 Task: Search one way flight ticket for 5 adults, 2 children, 1 infant in seat and 1 infant on lap in economy from Block Island: Block Island State Airport to New Bern: Coastal Carolina Regional Airport (was Craven County Regional) on 8-4-2023. Choice of flights is Delta. Number of bags: 1 carry on bag. Price is upto 78000. Outbound departure time preference is 23:15.
Action: Mouse moved to (304, 253)
Screenshot: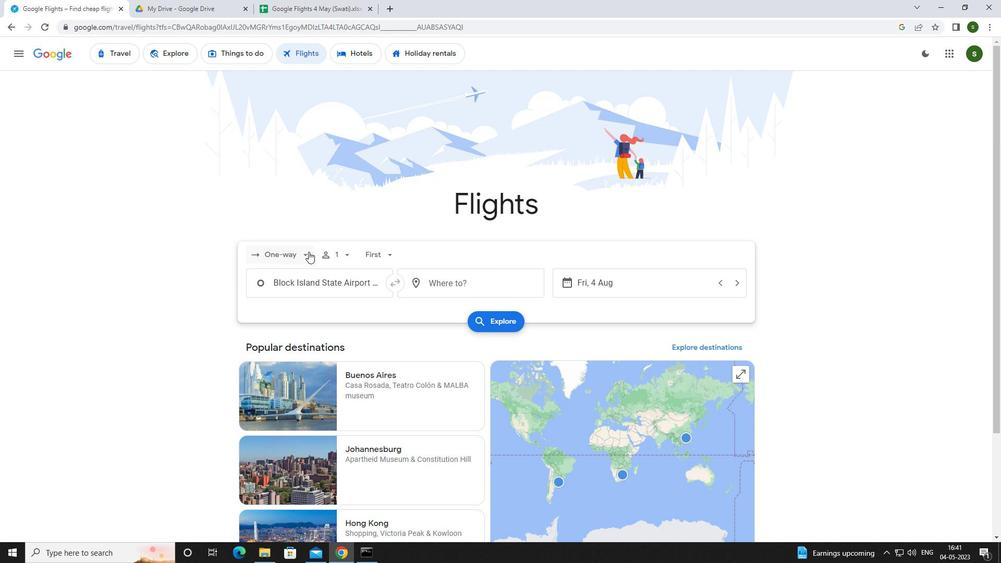 
Action: Mouse pressed left at (304, 253)
Screenshot: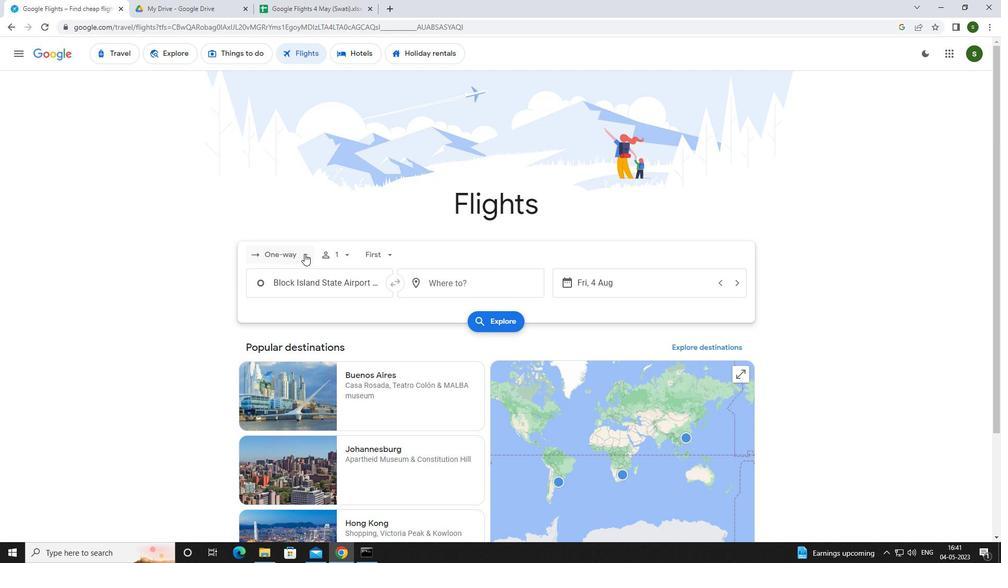 
Action: Mouse moved to (300, 298)
Screenshot: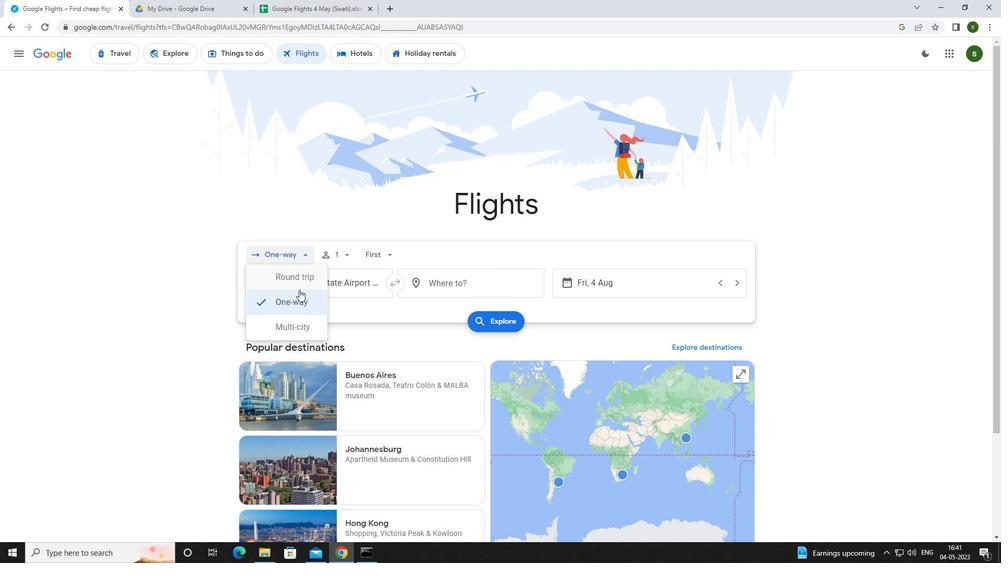 
Action: Mouse pressed left at (300, 298)
Screenshot: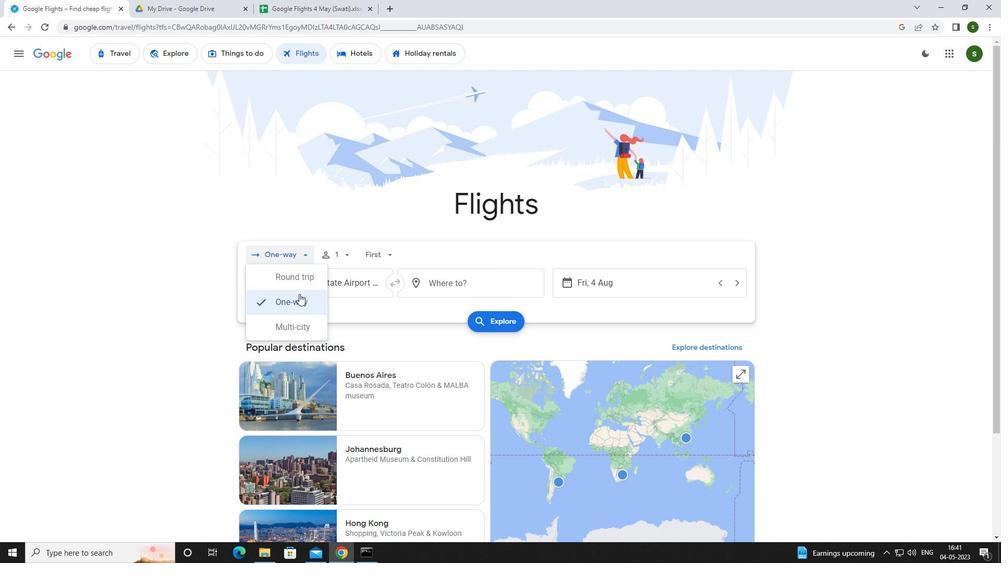 
Action: Mouse moved to (340, 257)
Screenshot: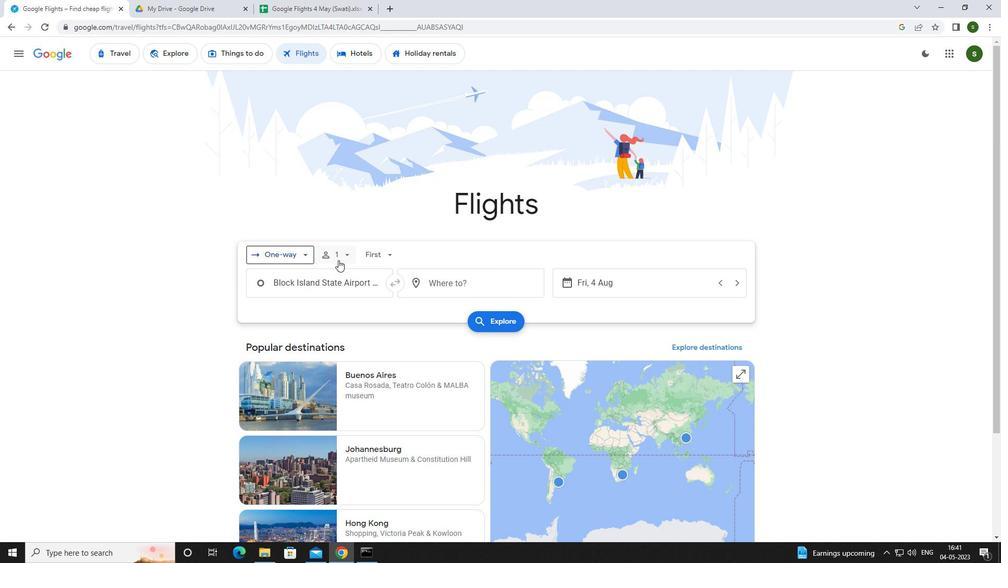 
Action: Mouse pressed left at (340, 257)
Screenshot: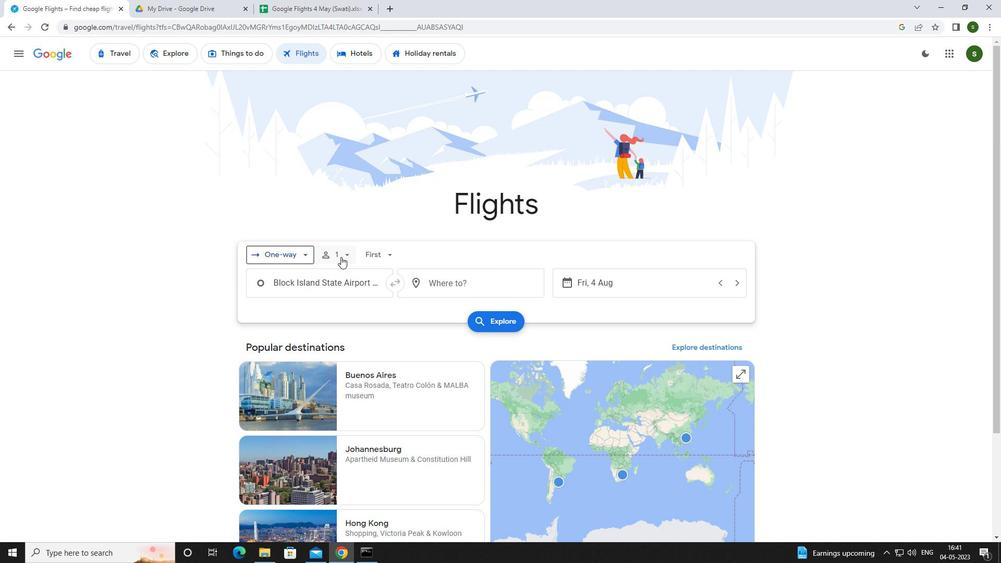 
Action: Mouse moved to (427, 281)
Screenshot: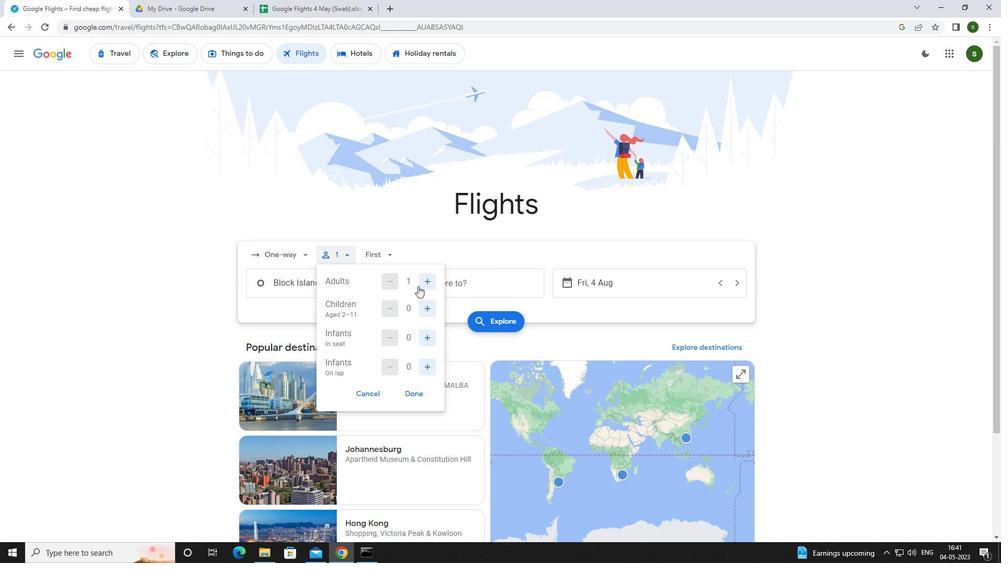 
Action: Mouse pressed left at (427, 281)
Screenshot: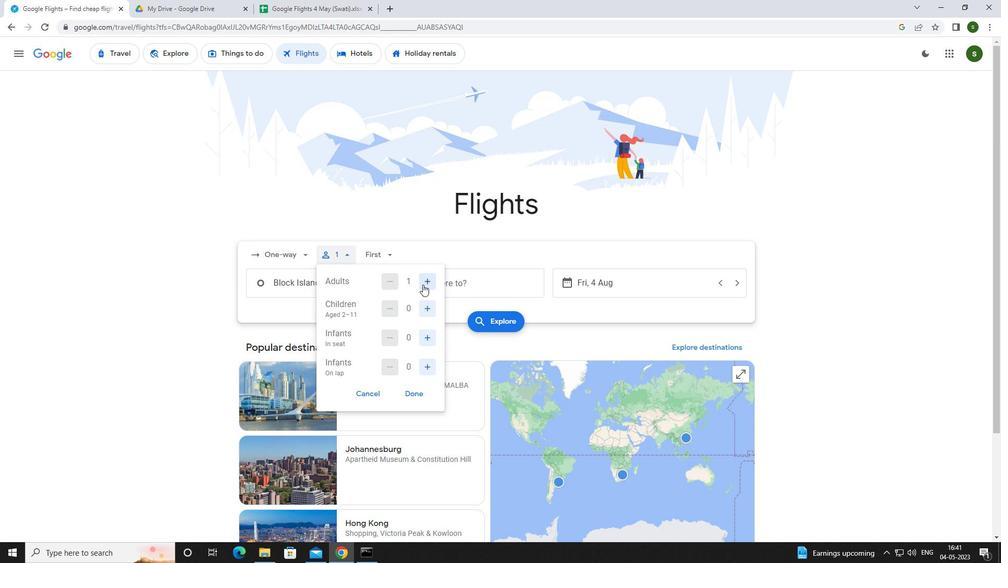 
Action: Mouse pressed left at (427, 281)
Screenshot: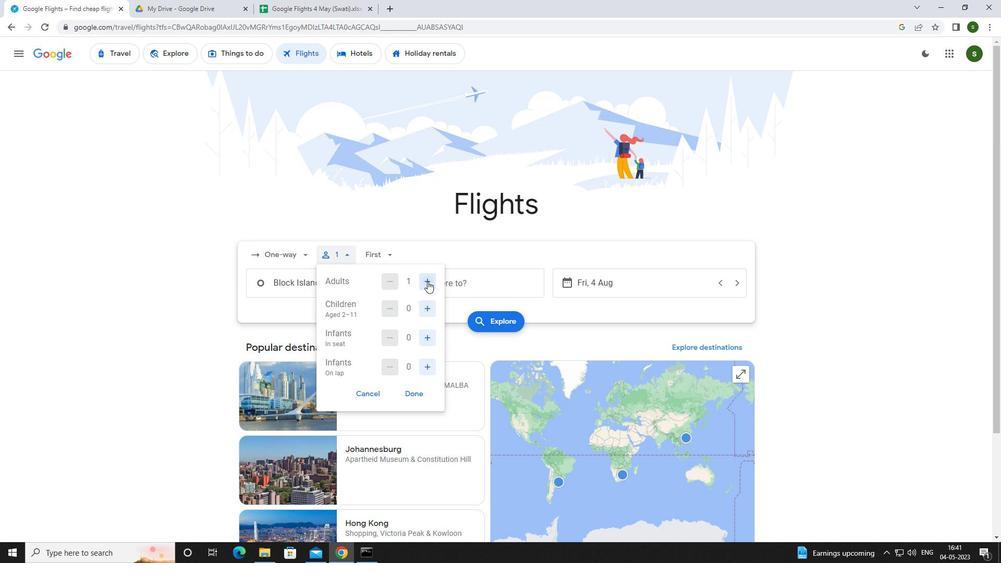 
Action: Mouse pressed left at (427, 281)
Screenshot: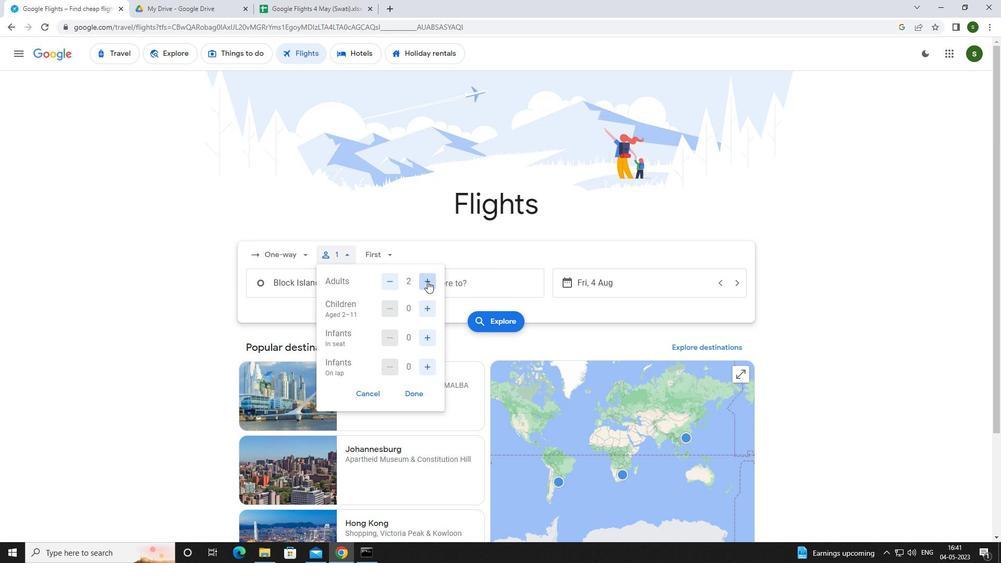 
Action: Mouse pressed left at (427, 281)
Screenshot: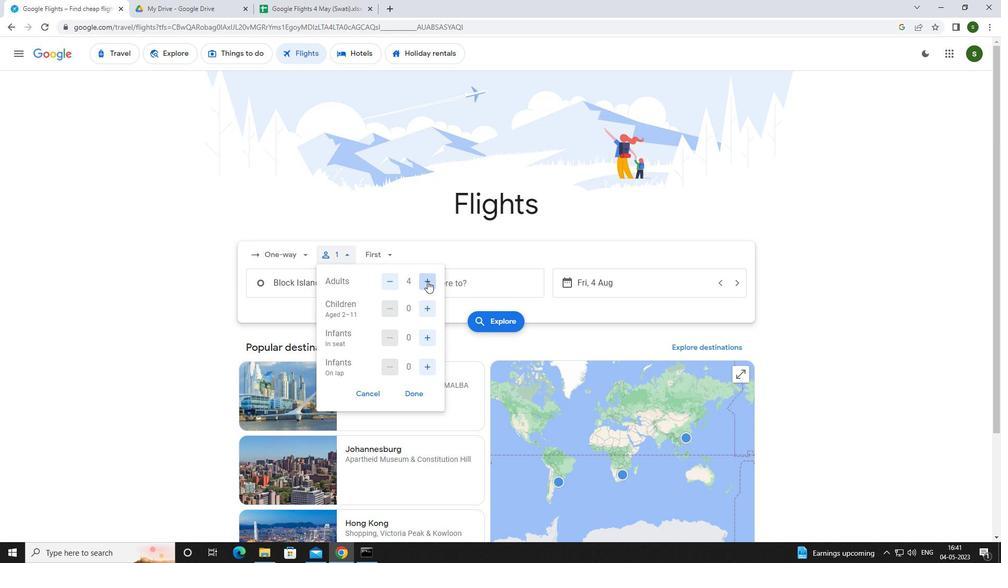 
Action: Mouse moved to (425, 304)
Screenshot: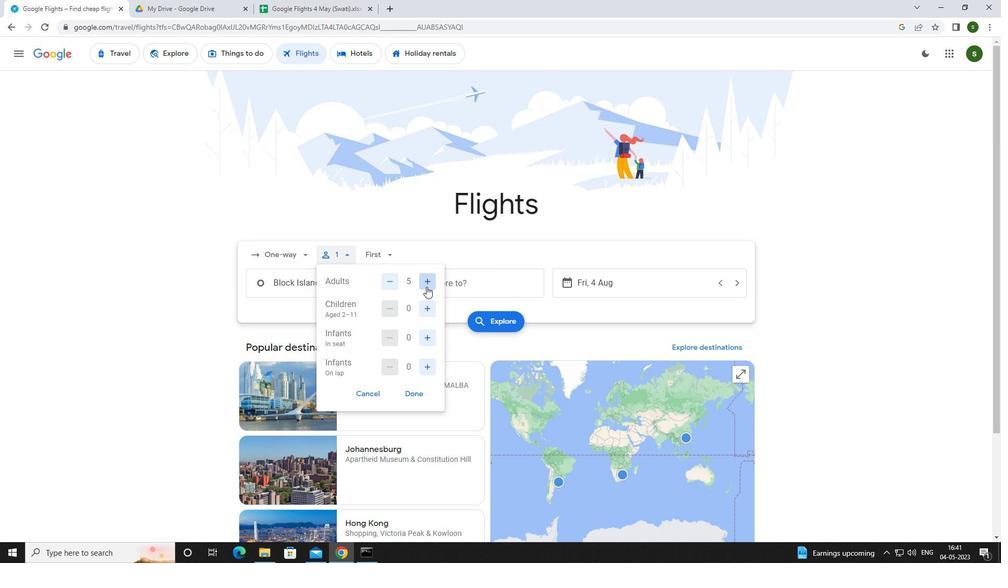 
Action: Mouse pressed left at (425, 304)
Screenshot: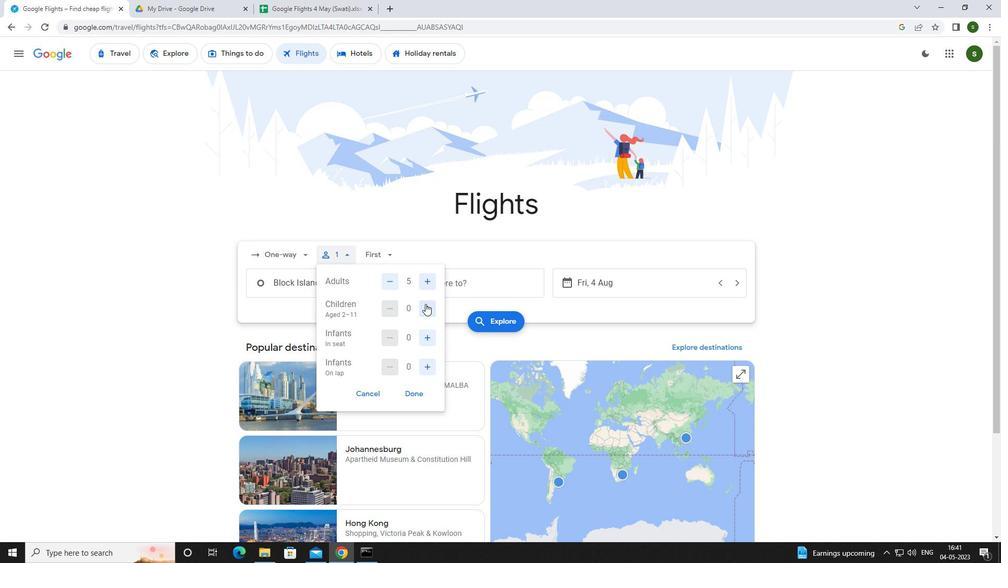 
Action: Mouse pressed left at (425, 304)
Screenshot: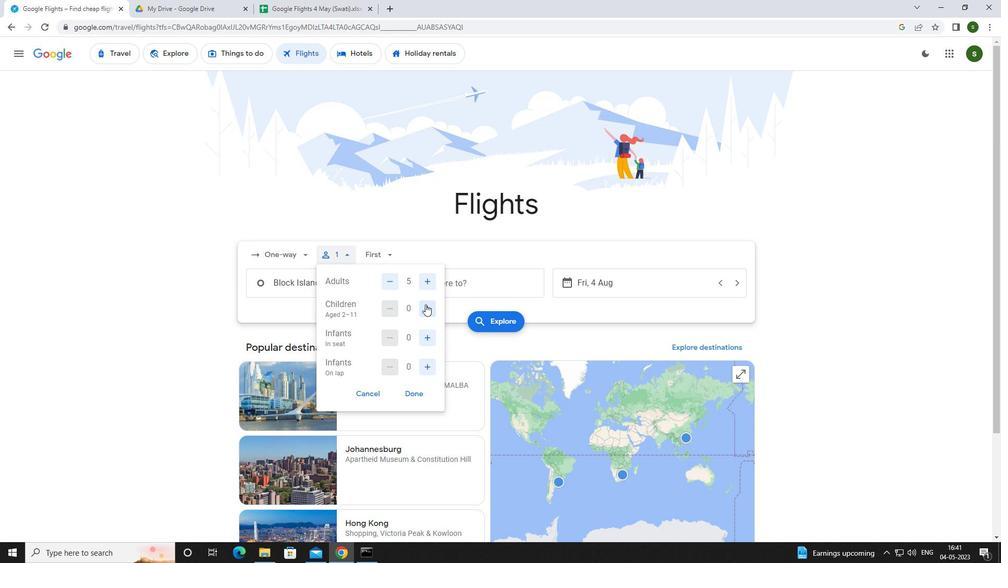 
Action: Mouse moved to (426, 338)
Screenshot: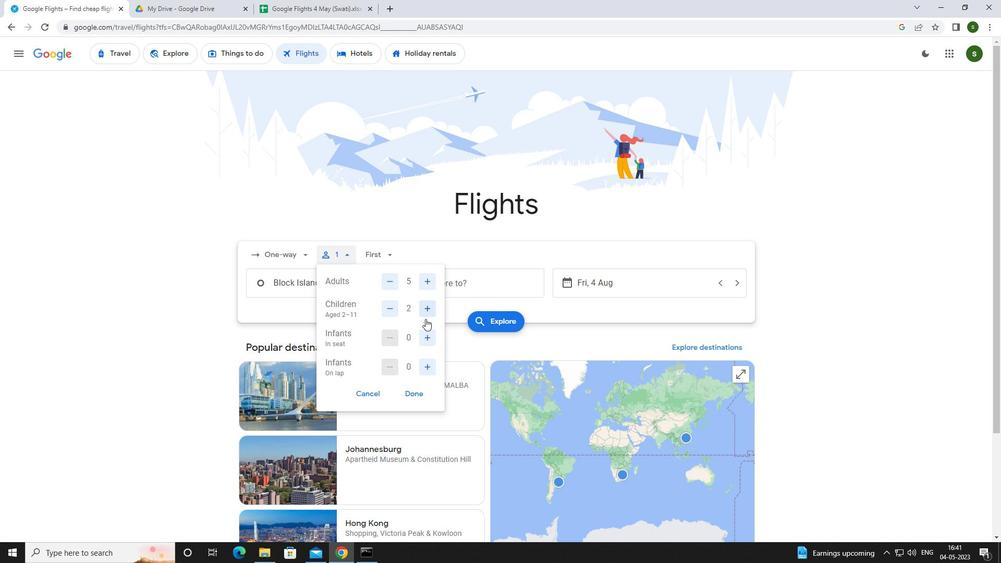 
Action: Mouse pressed left at (426, 338)
Screenshot: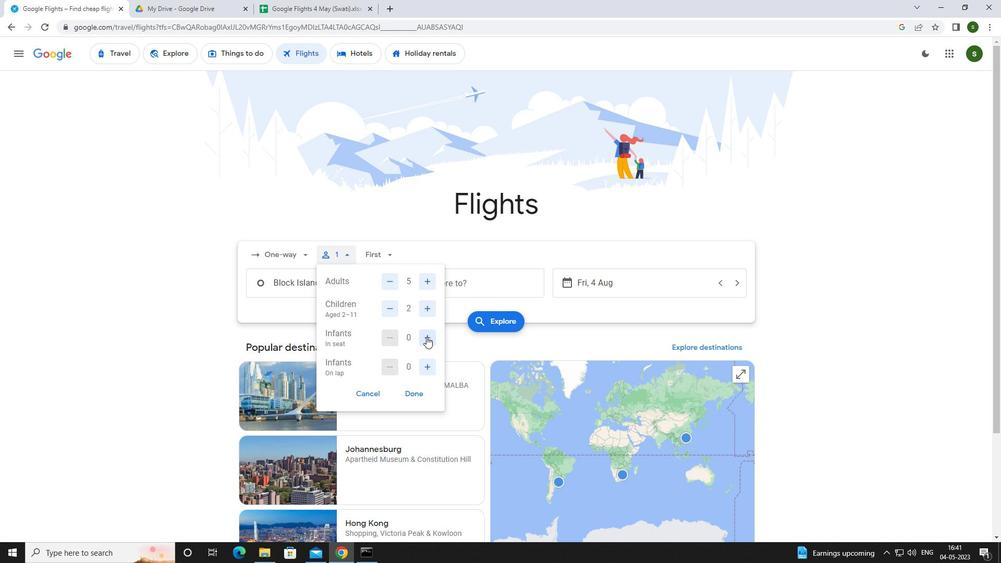 
Action: Mouse moved to (425, 364)
Screenshot: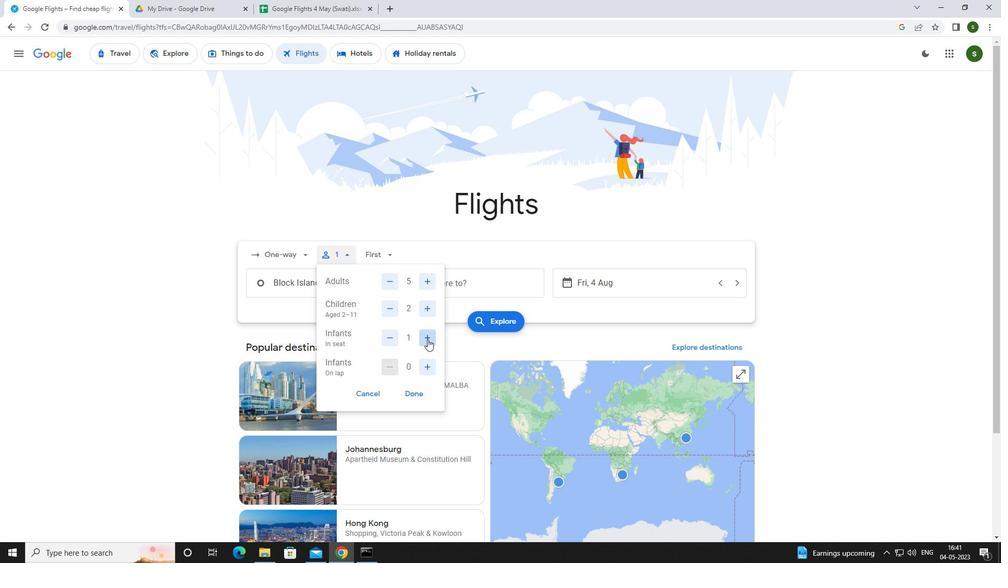
Action: Mouse pressed left at (425, 364)
Screenshot: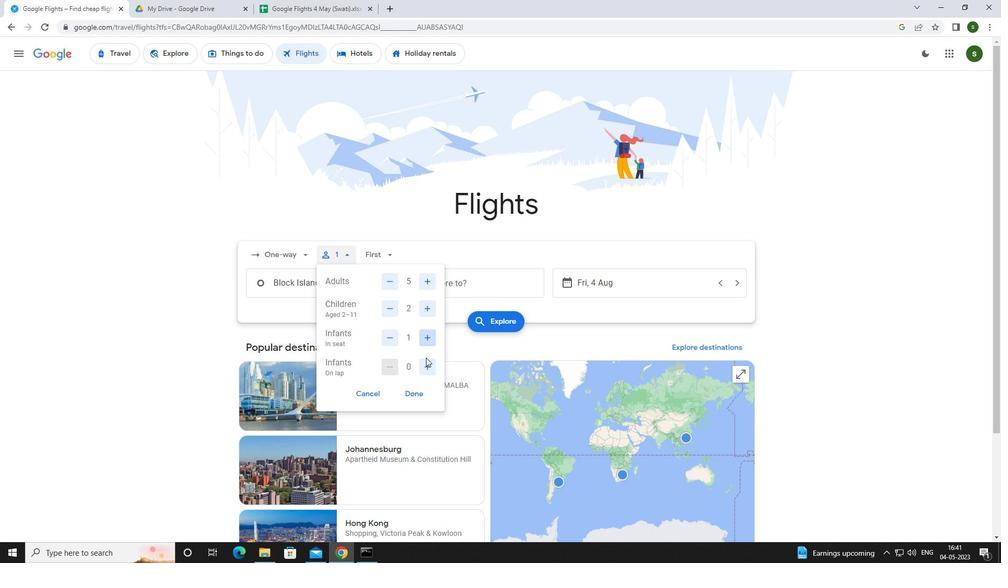 
Action: Mouse moved to (392, 255)
Screenshot: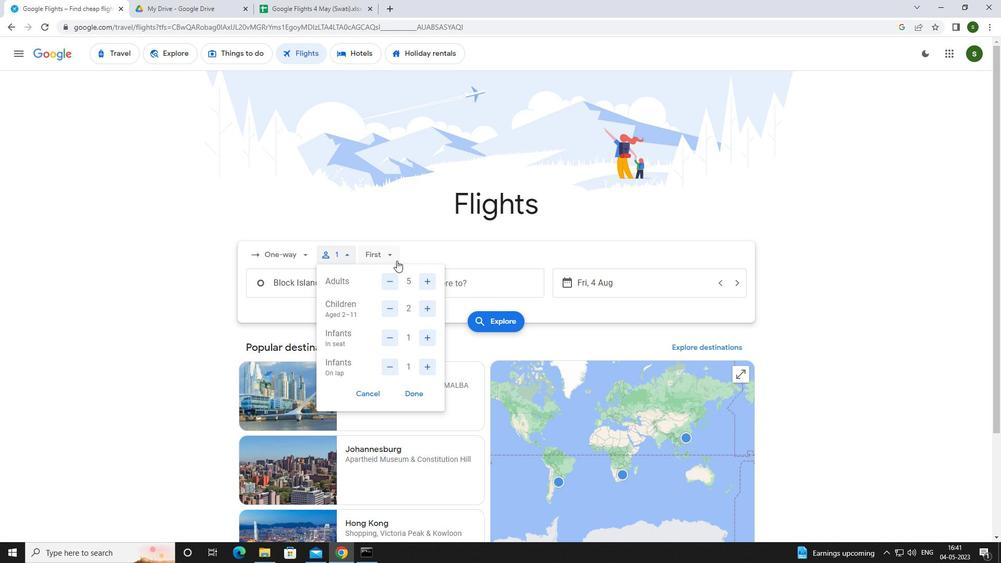 
Action: Mouse pressed left at (392, 255)
Screenshot: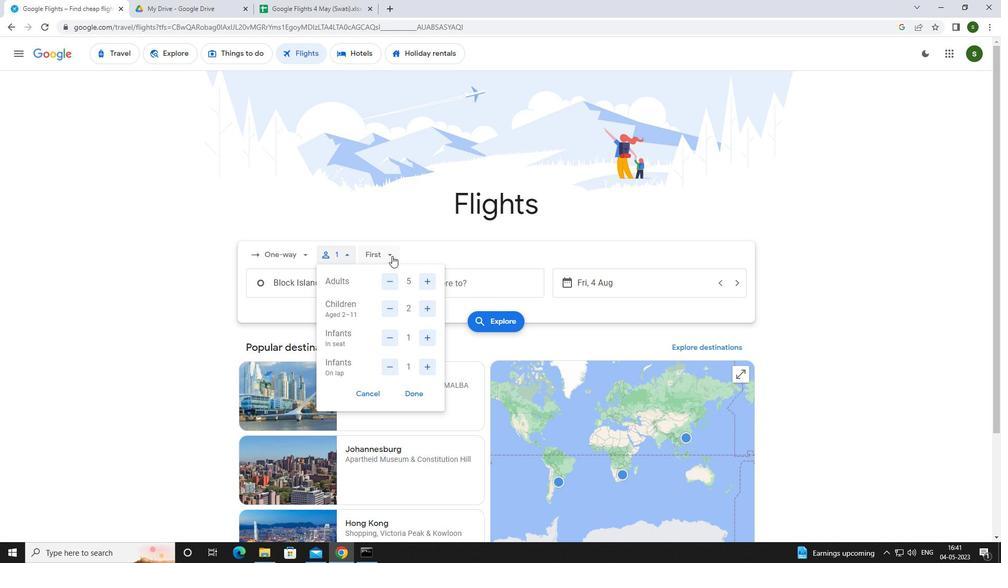 
Action: Mouse moved to (390, 277)
Screenshot: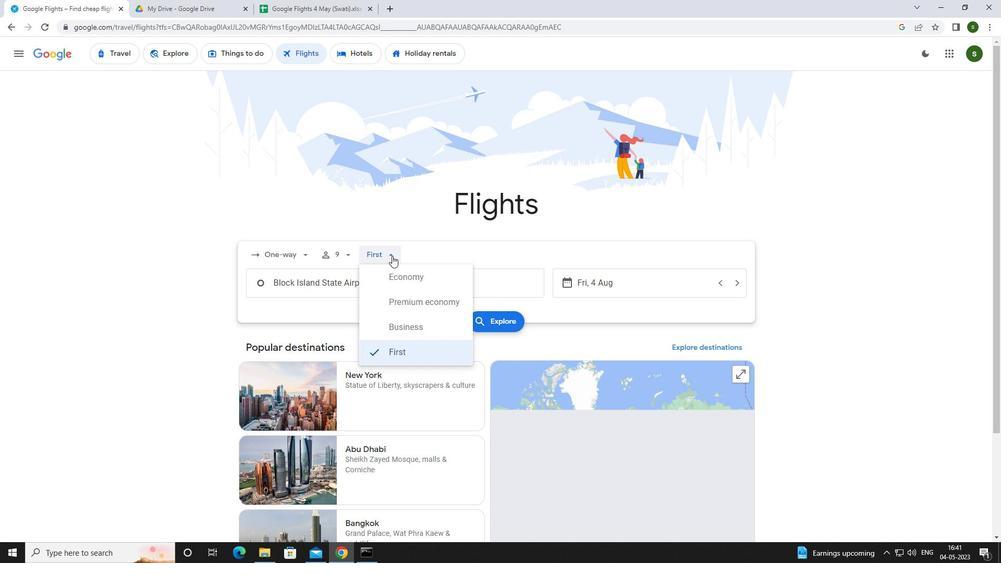 
Action: Mouse pressed left at (390, 277)
Screenshot: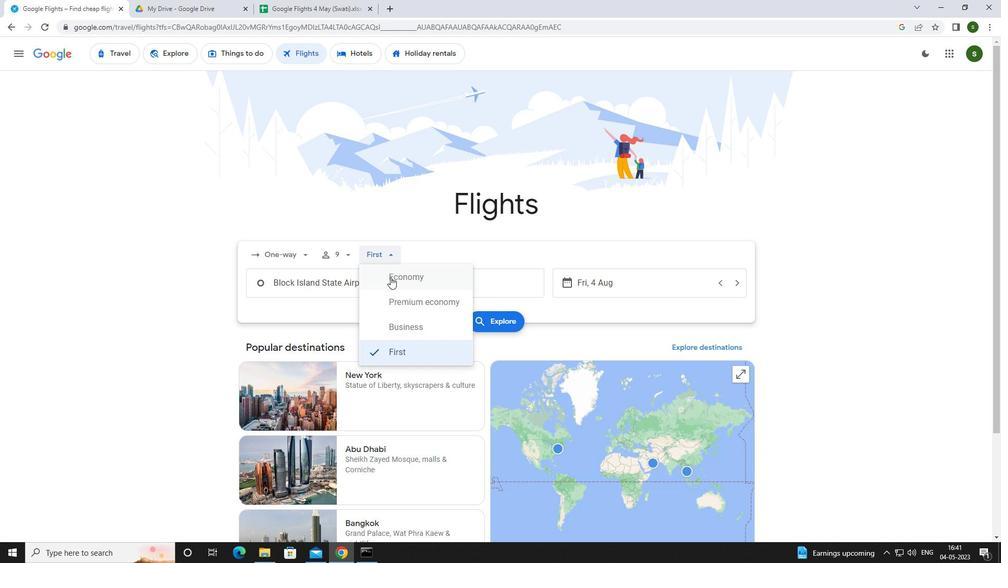 
Action: Mouse moved to (363, 285)
Screenshot: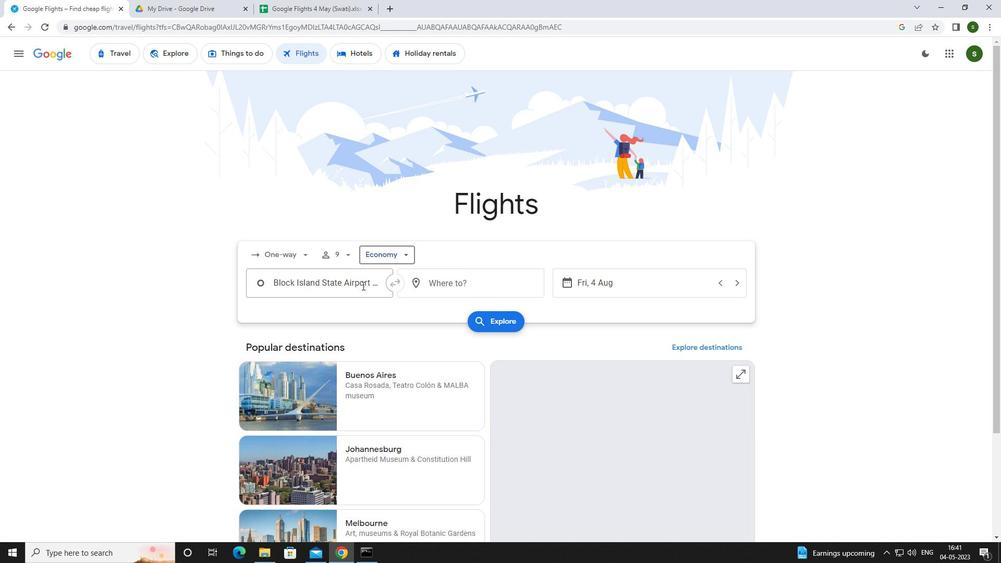 
Action: Mouse pressed left at (363, 285)
Screenshot: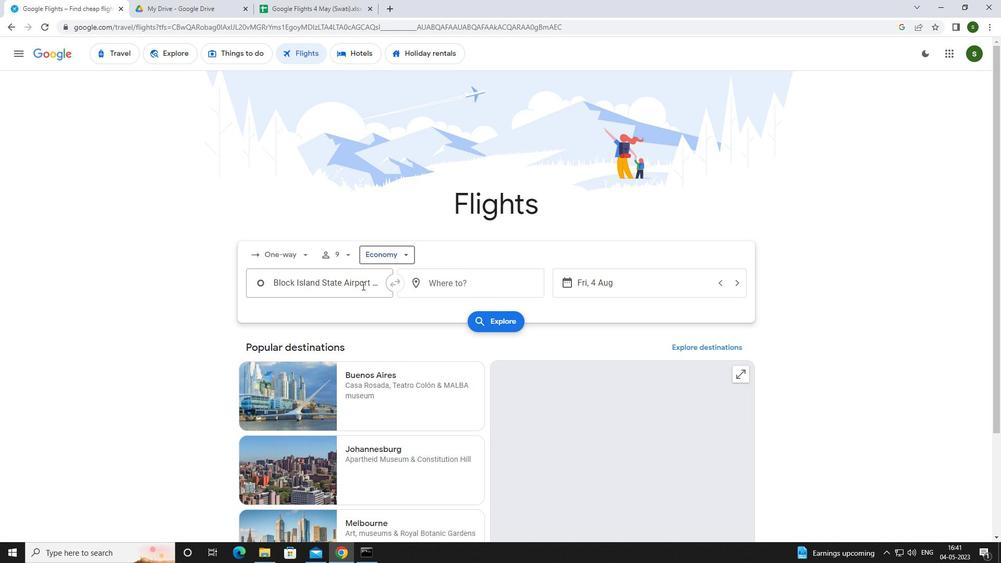 
Action: Mouse moved to (370, 284)
Screenshot: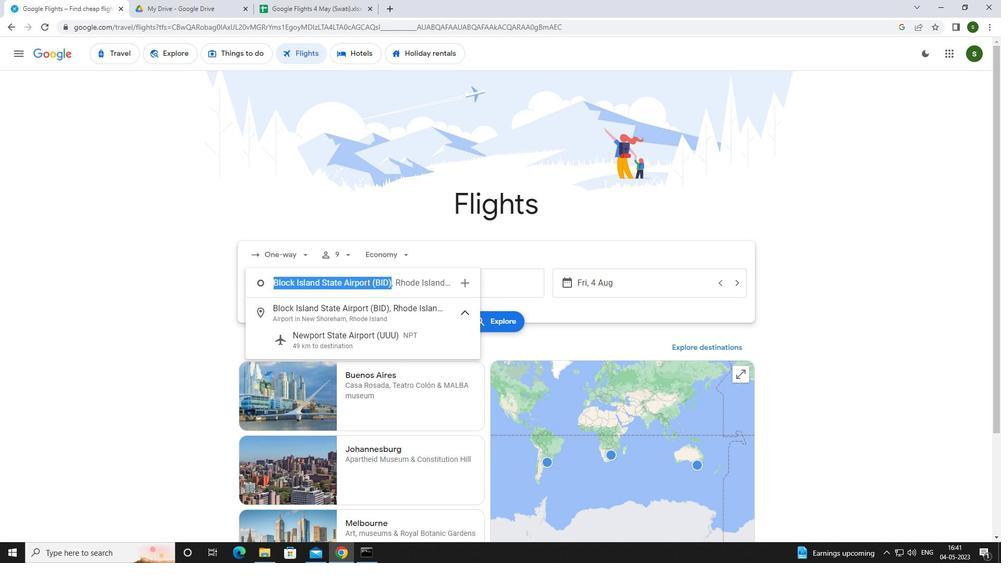 
Action: Key pressed <Key.caps_lock>b<Key.caps_lock>lock<Key.space><Key.caps_lock>i<Key.caps_lock>sland<Key.space><Key.caps_lock>s<Key.caps_lock>a<Key.backspace>tate<Key.space><Key.caps_lock>
Screenshot: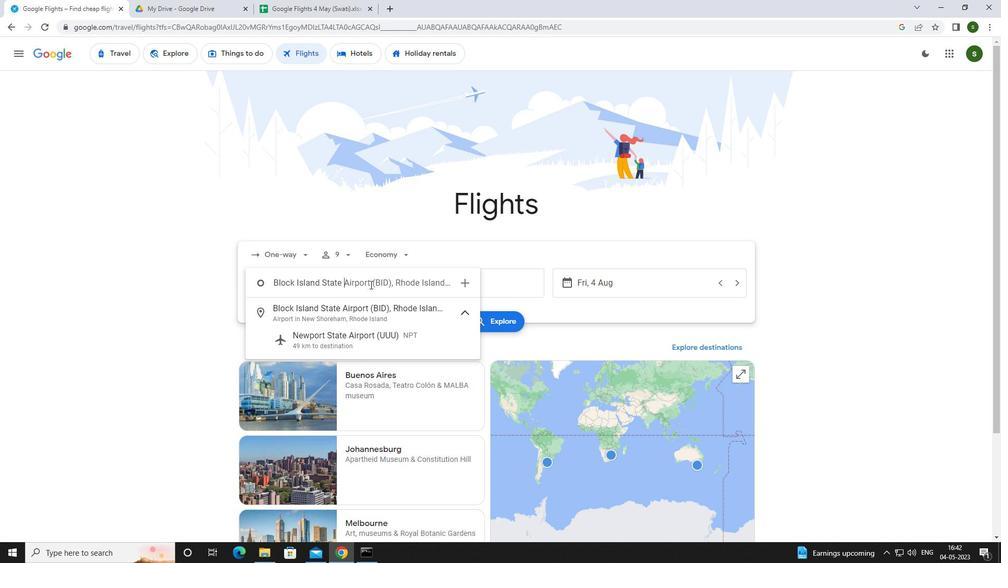 
Action: Mouse moved to (378, 308)
Screenshot: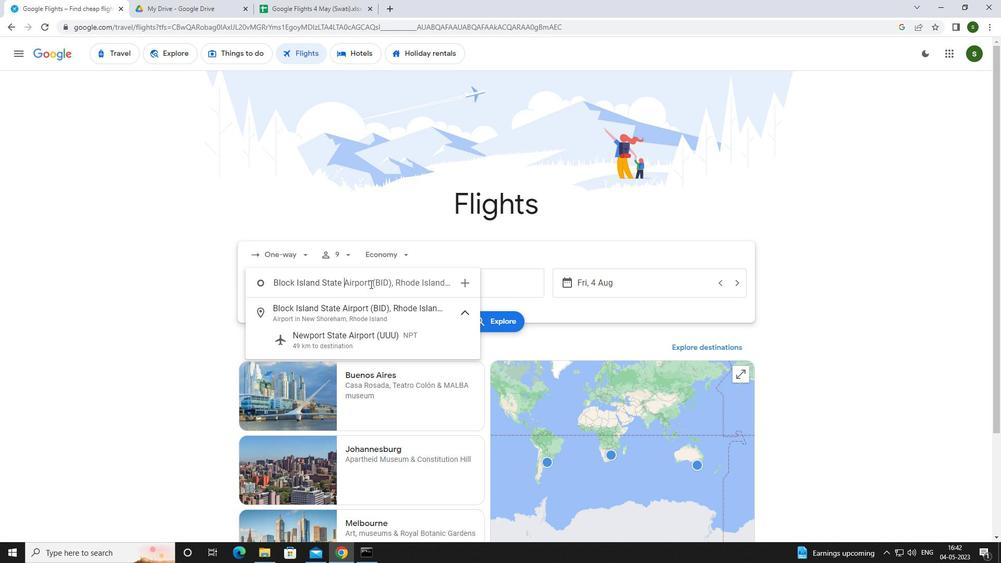 
Action: Mouse pressed left at (378, 308)
Screenshot: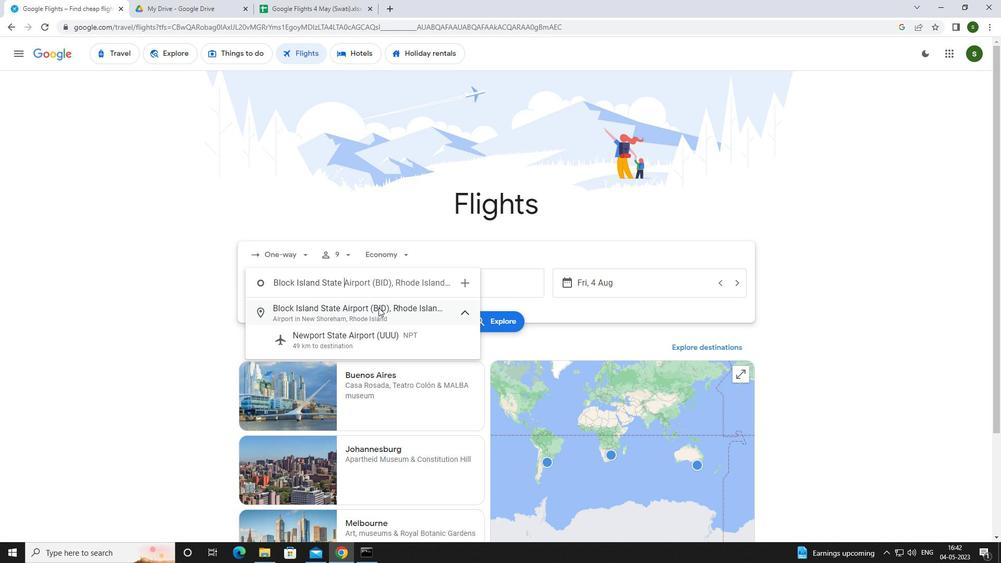 
Action: Mouse moved to (482, 290)
Screenshot: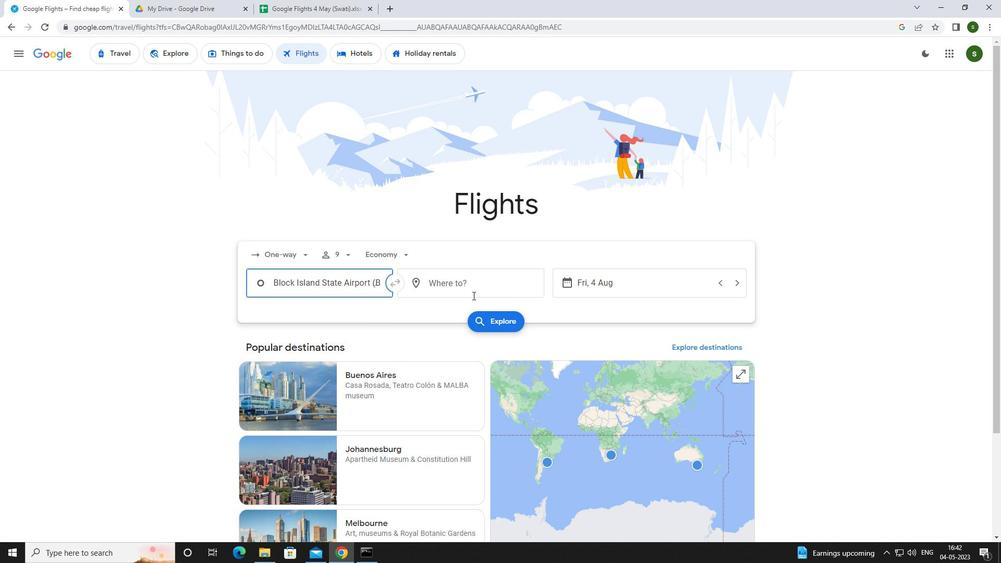 
Action: Mouse pressed left at (482, 290)
Screenshot: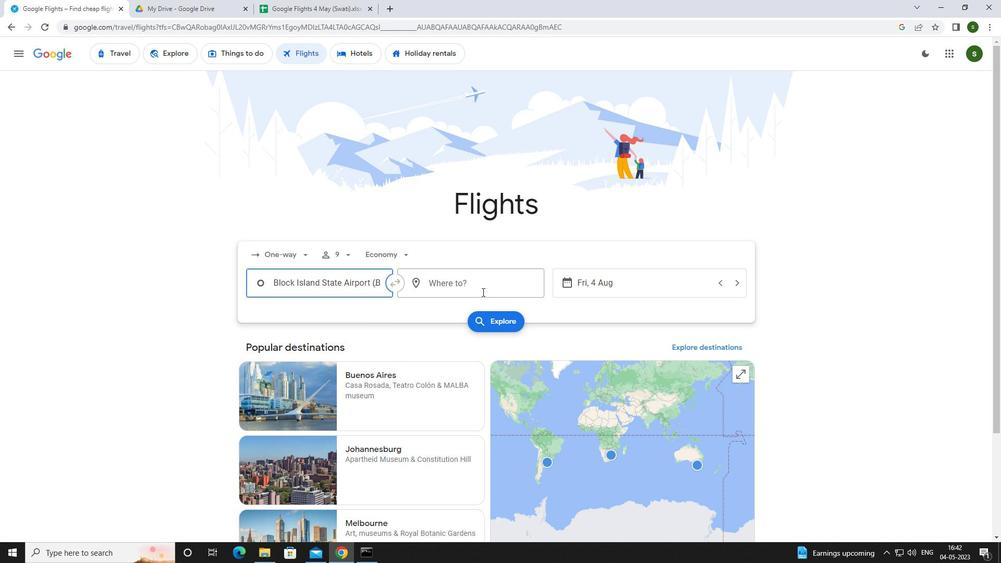 
Action: Mouse moved to (481, 290)
Screenshot: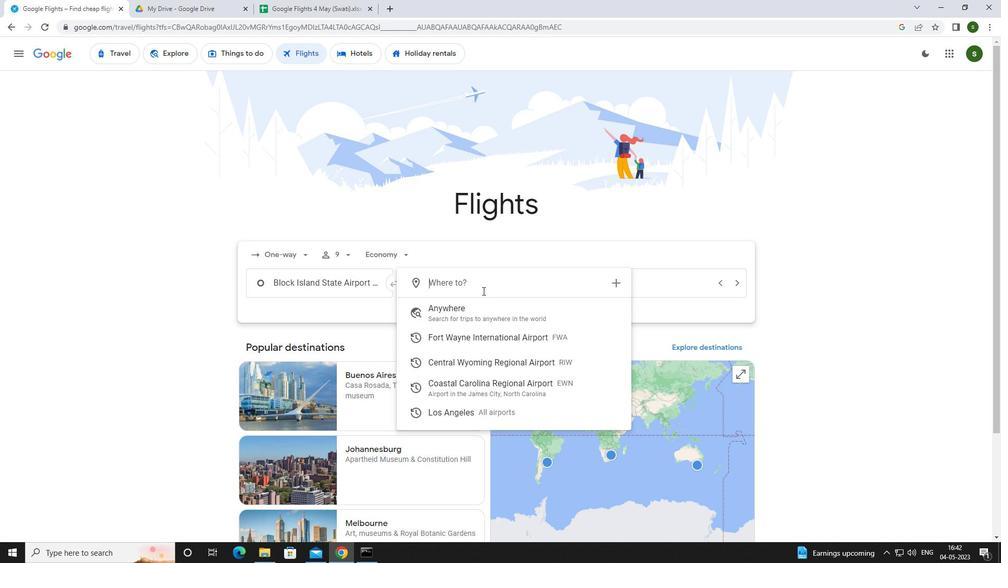 
Action: Key pressed <Key.caps_lock><Key.caps_lock>c<Key.caps_lock>oastal
Screenshot: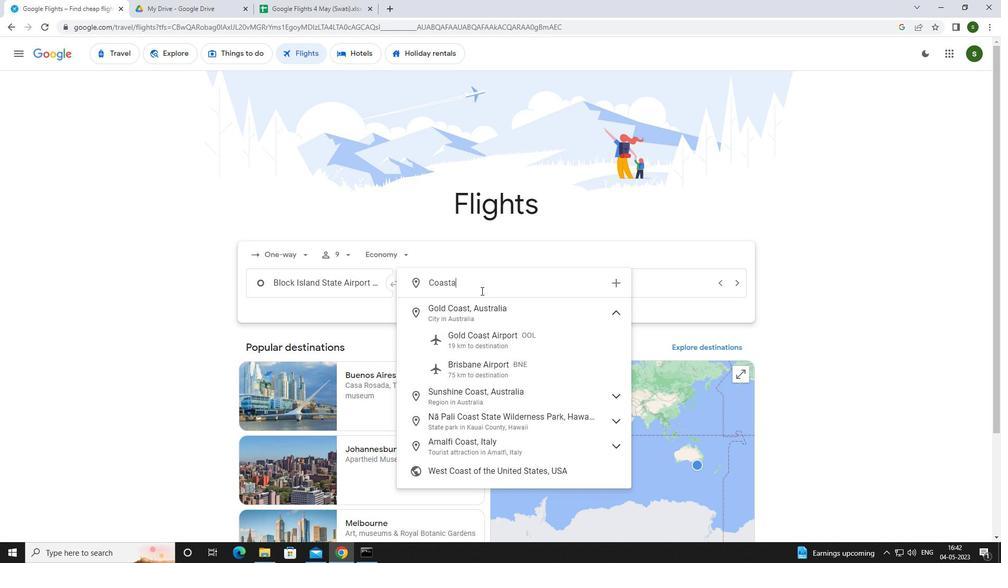 
Action: Mouse moved to (490, 312)
Screenshot: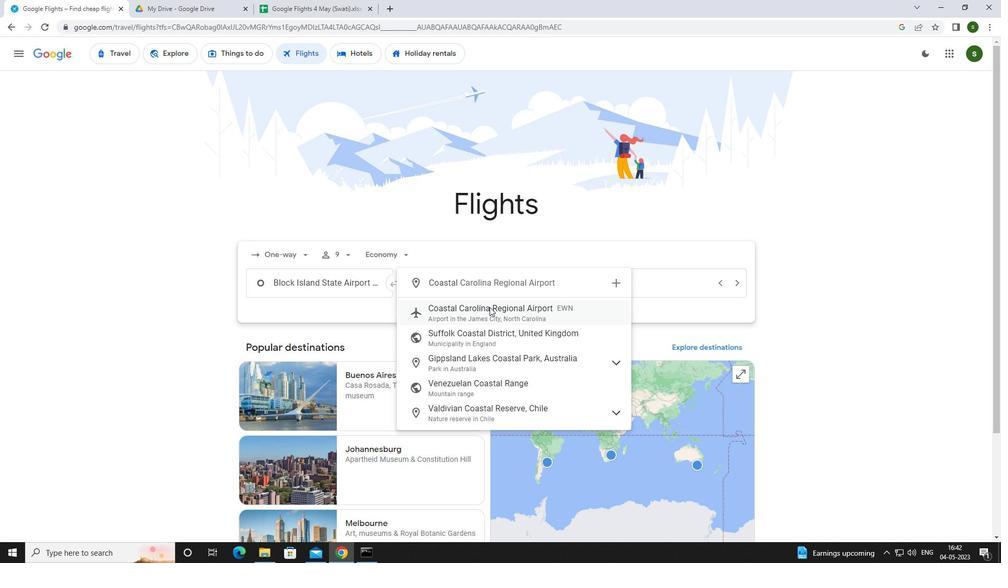 
Action: Mouse pressed left at (490, 312)
Screenshot: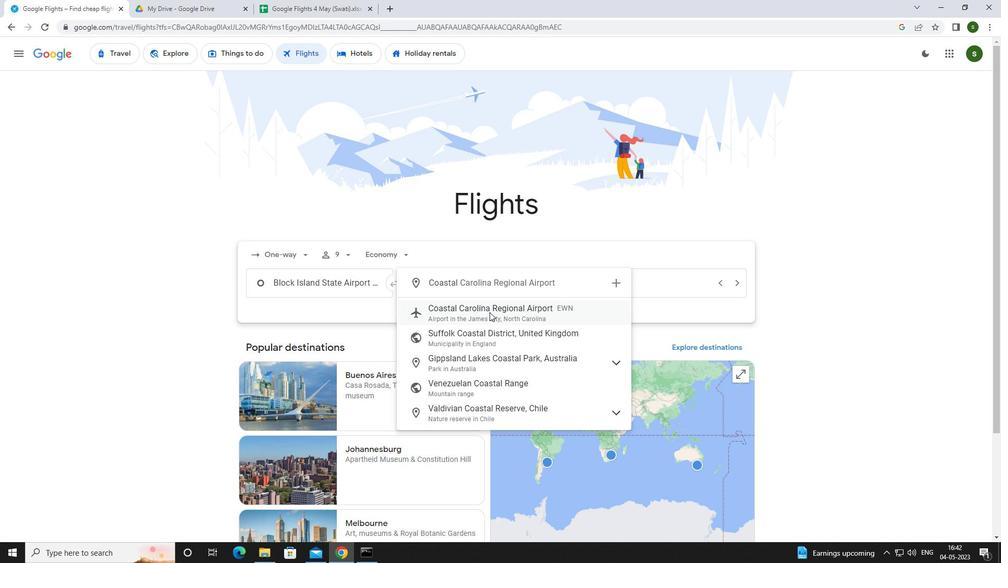 
Action: Mouse moved to (644, 285)
Screenshot: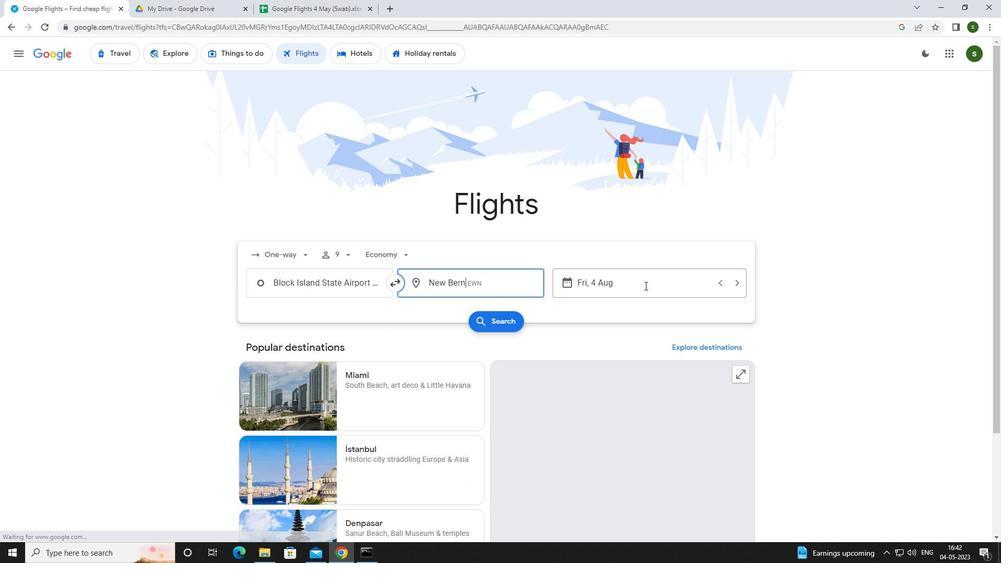 
Action: Mouse pressed left at (644, 285)
Screenshot: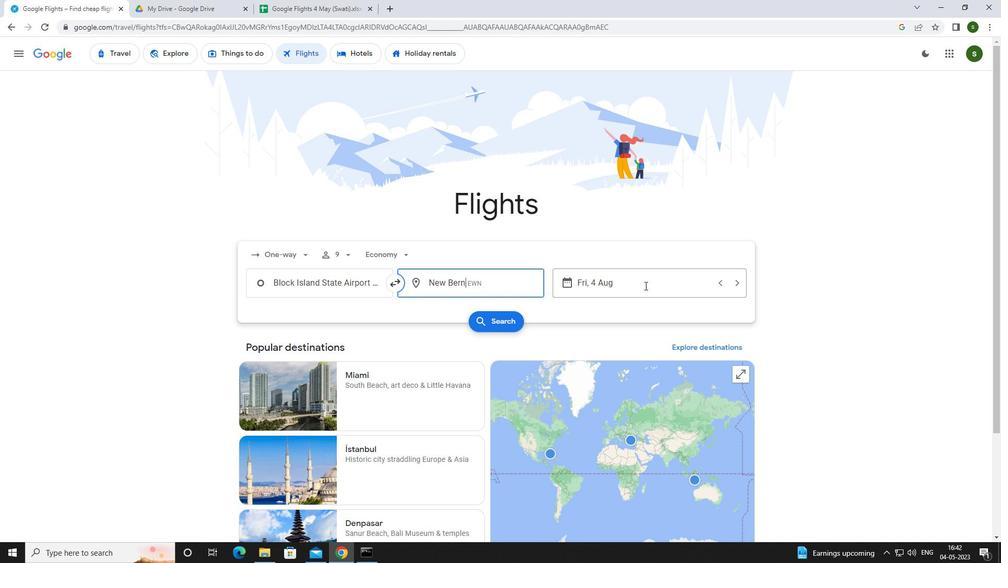 
Action: Mouse moved to (491, 358)
Screenshot: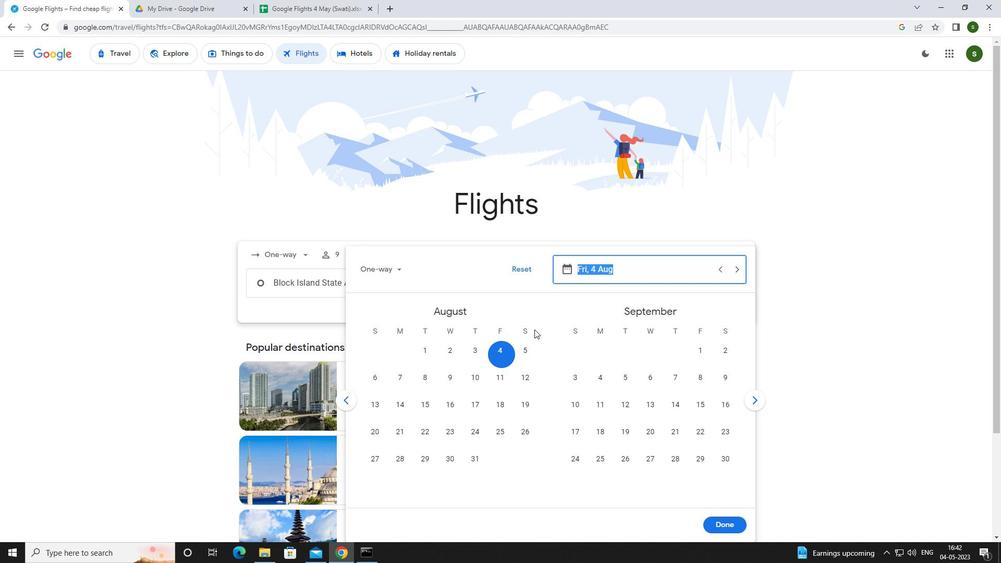 
Action: Mouse pressed left at (491, 358)
Screenshot: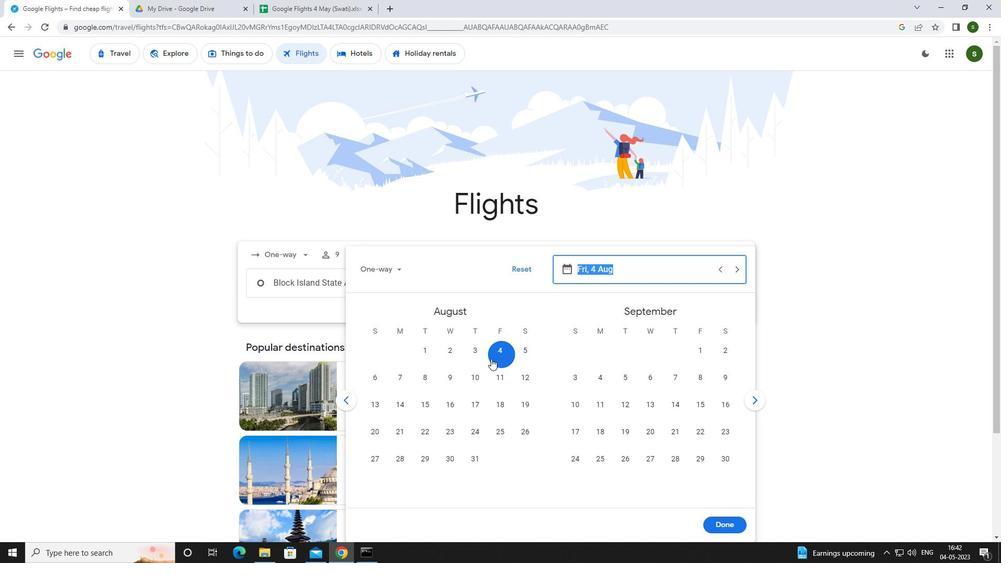 
Action: Mouse moved to (734, 521)
Screenshot: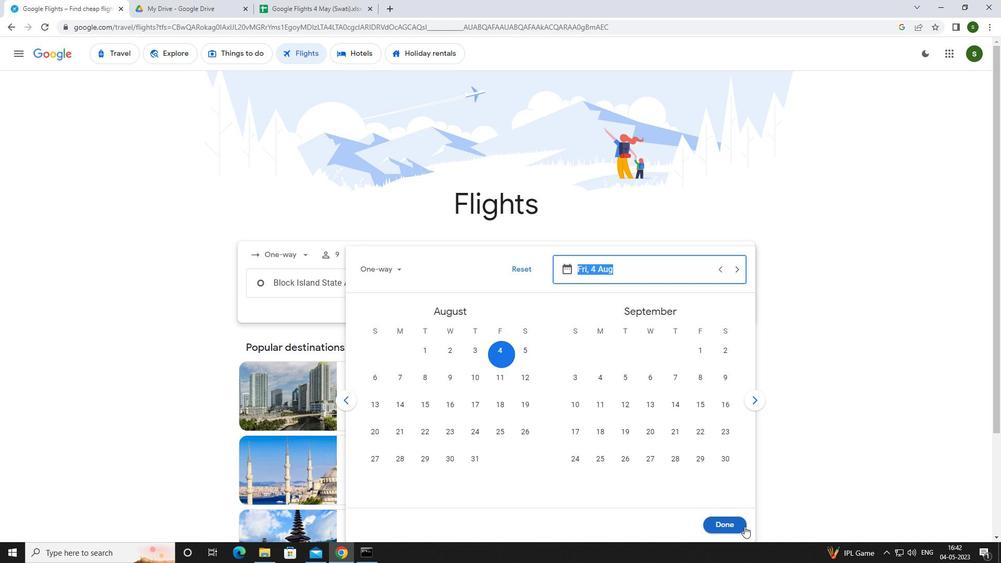 
Action: Mouse pressed left at (734, 521)
Screenshot: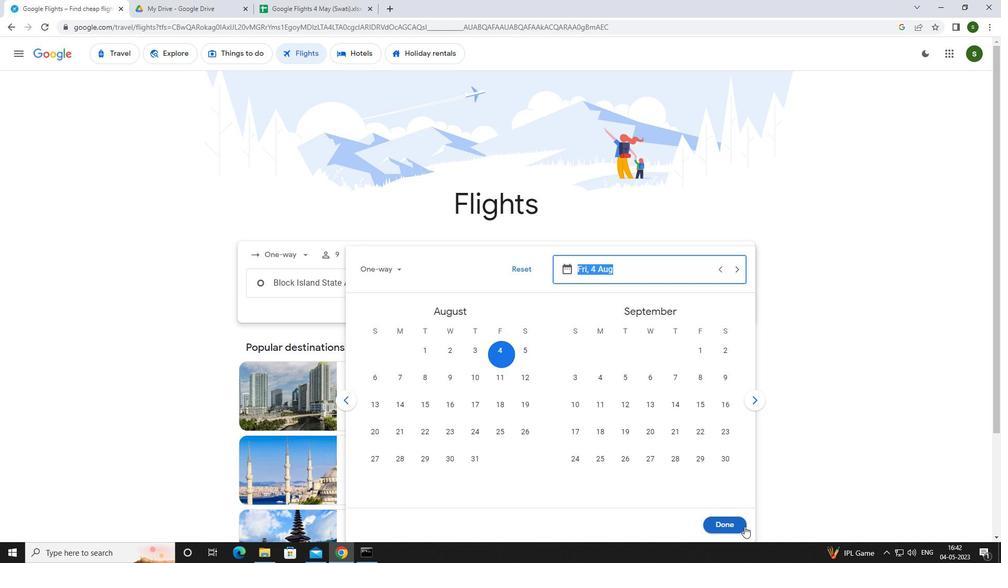 
Action: Mouse moved to (496, 321)
Screenshot: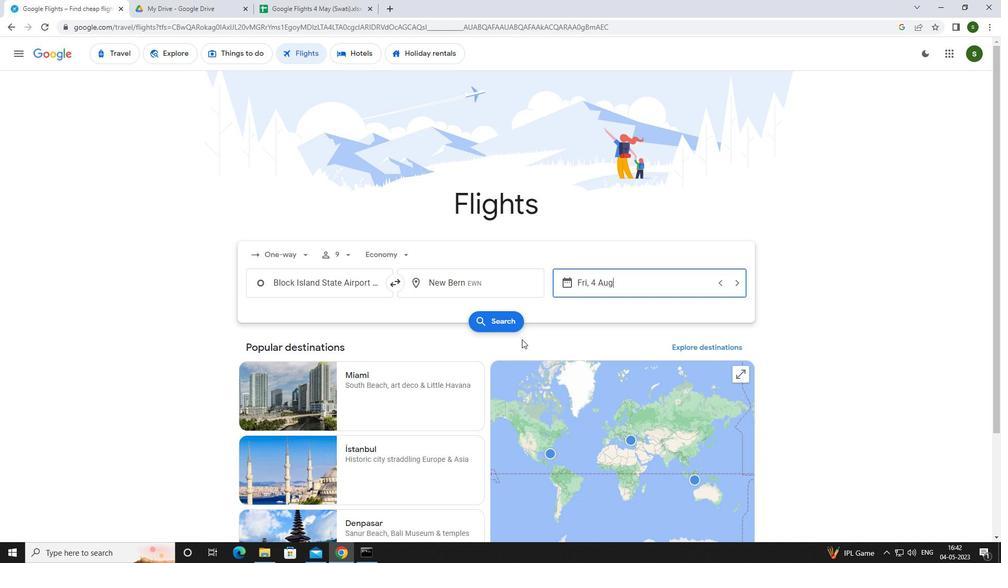 
Action: Mouse pressed left at (496, 321)
Screenshot: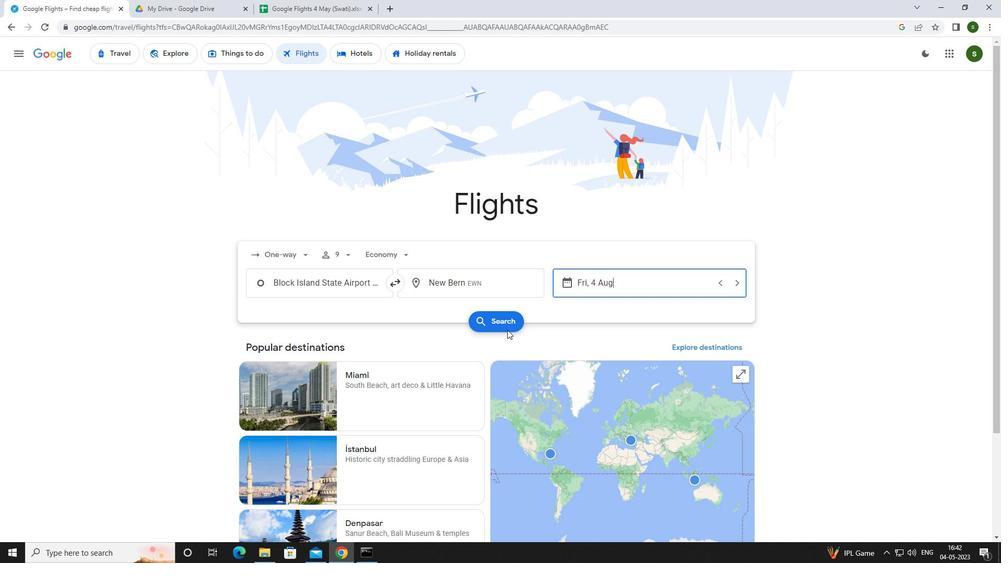 
Action: Mouse moved to (257, 149)
Screenshot: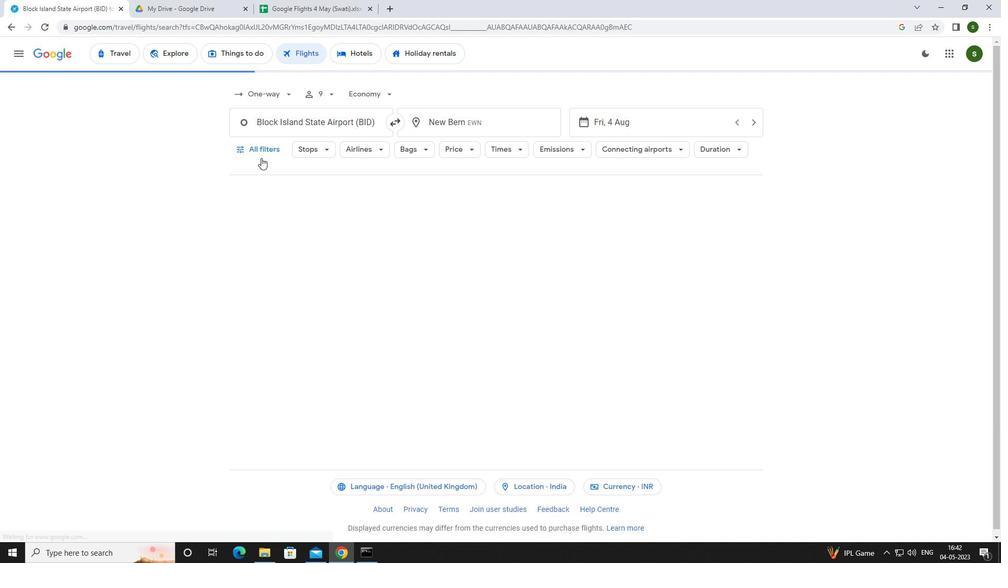 
Action: Mouse pressed left at (257, 149)
Screenshot: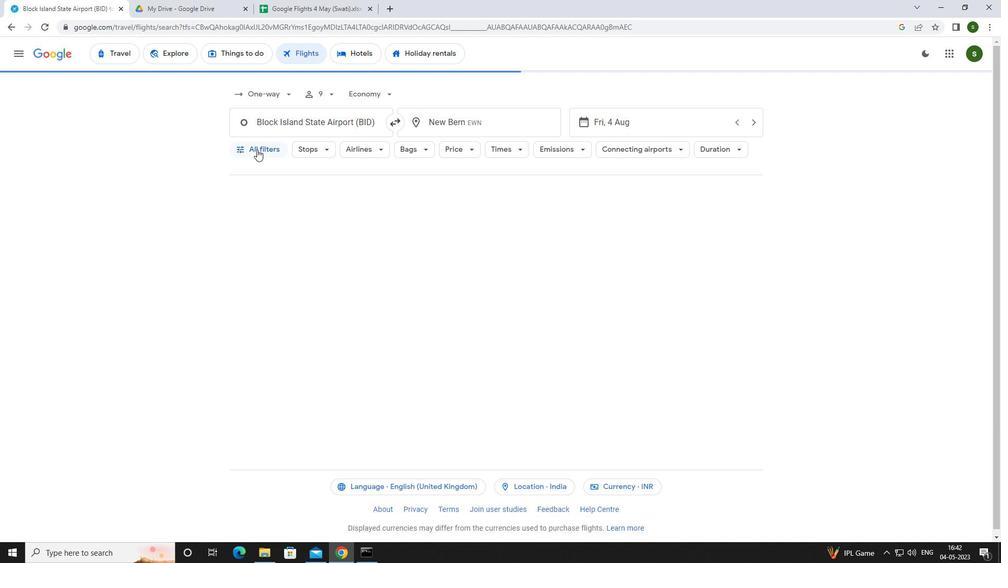 
Action: Mouse moved to (385, 373)
Screenshot: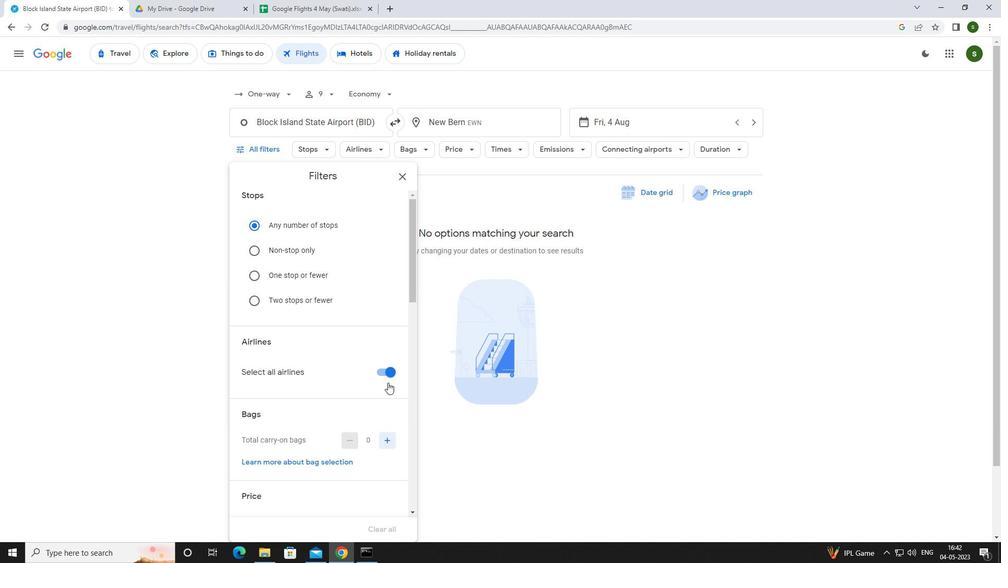 
Action: Mouse pressed left at (385, 373)
Screenshot: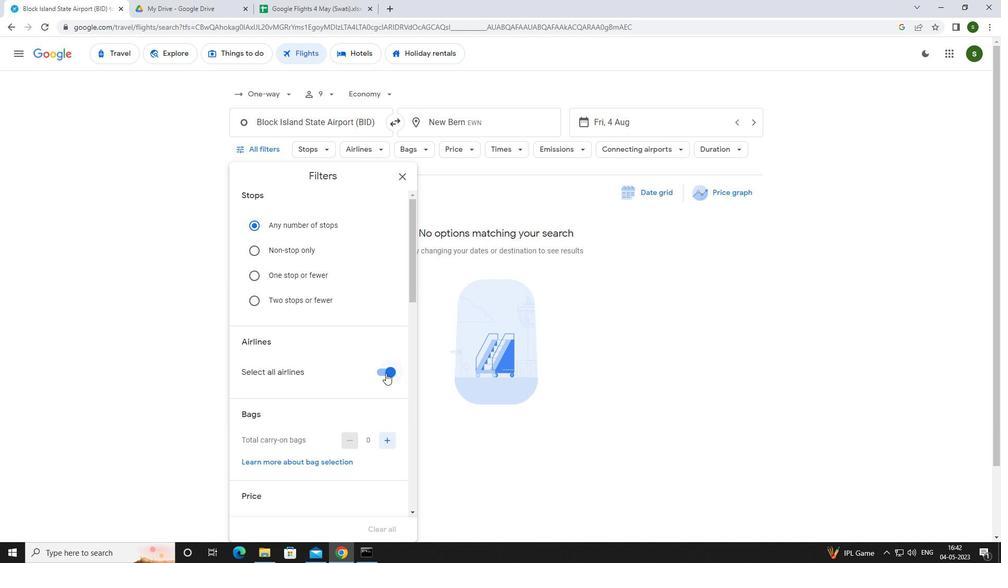 
Action: Mouse moved to (376, 305)
Screenshot: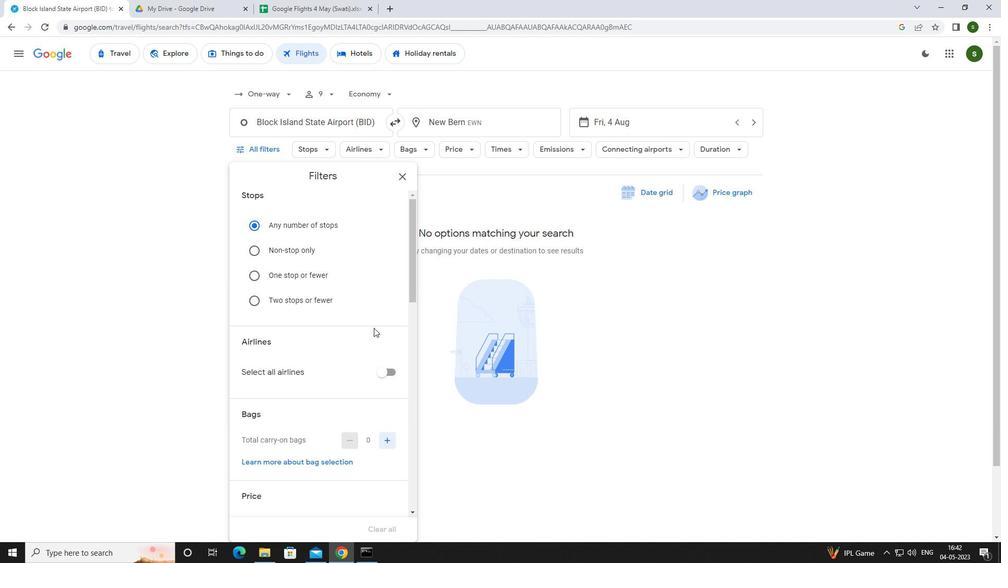 
Action: Mouse scrolled (376, 304) with delta (0, 0)
Screenshot: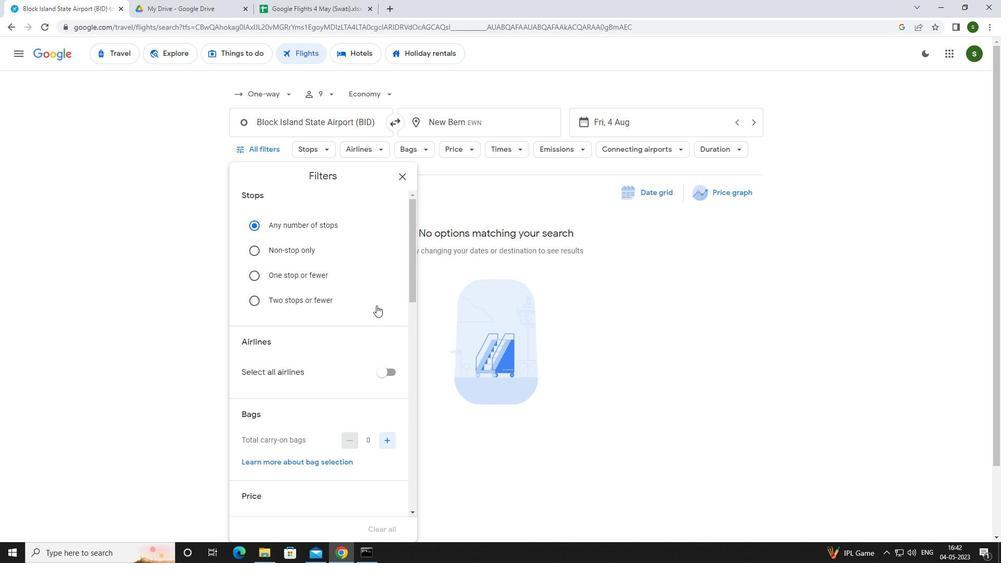
Action: Mouse scrolled (376, 304) with delta (0, 0)
Screenshot: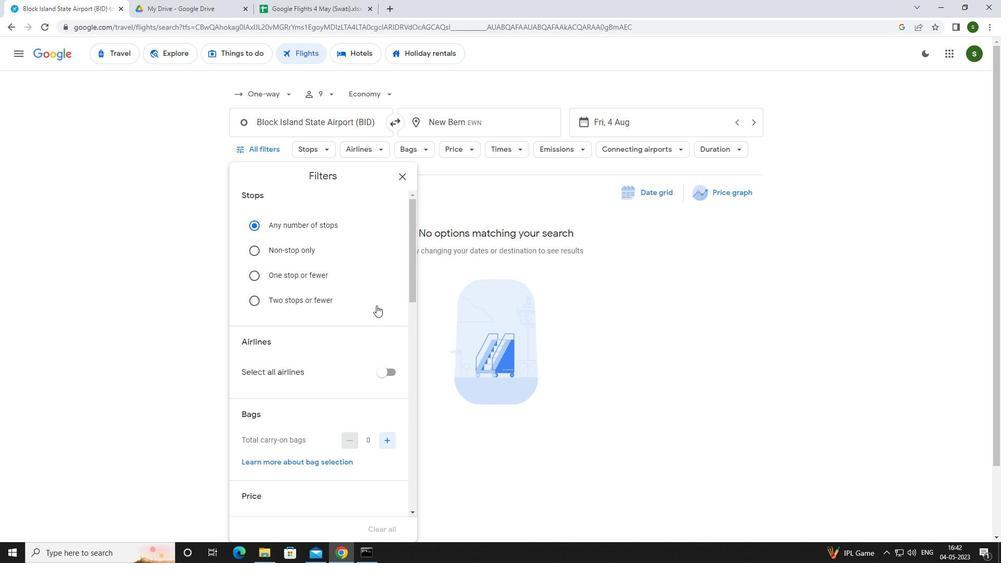
Action: Mouse moved to (385, 333)
Screenshot: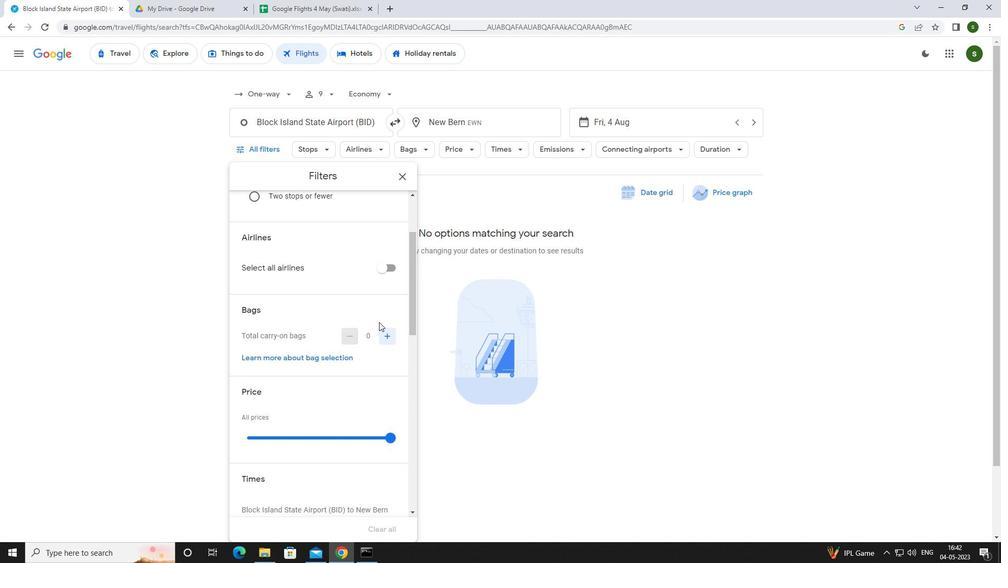 
Action: Mouse pressed left at (385, 333)
Screenshot: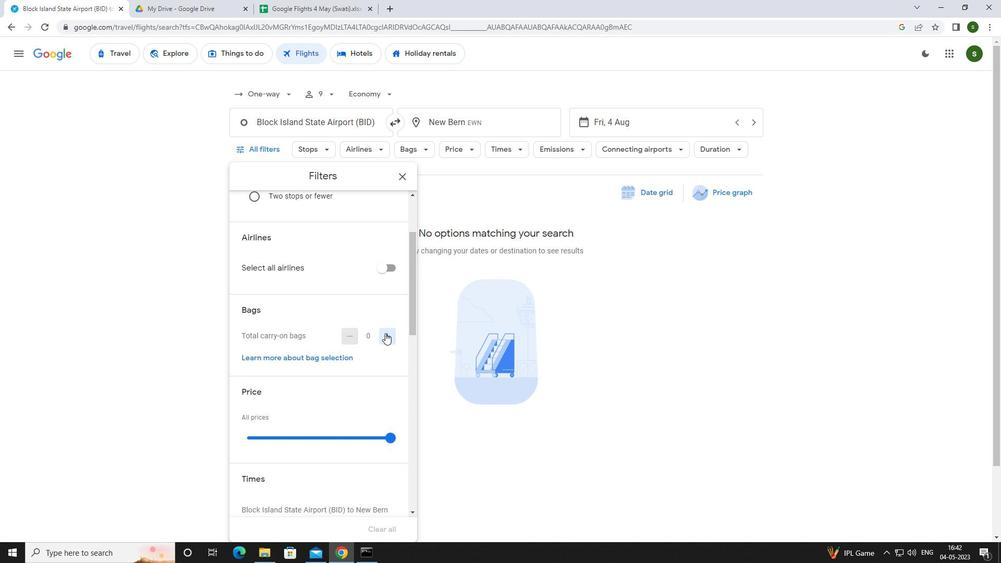 
Action: Mouse scrolled (385, 333) with delta (0, 0)
Screenshot: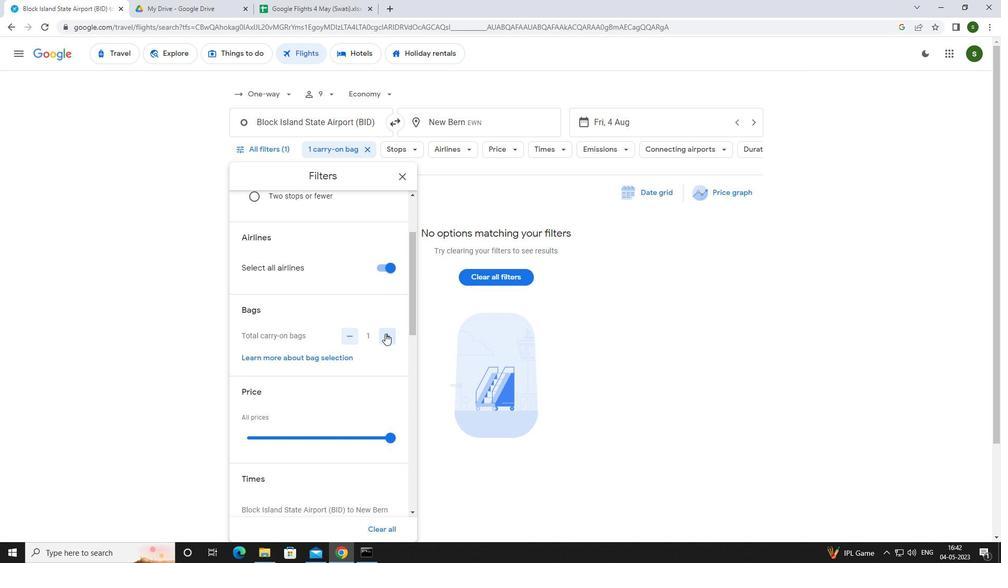 
Action: Mouse scrolled (385, 333) with delta (0, 0)
Screenshot: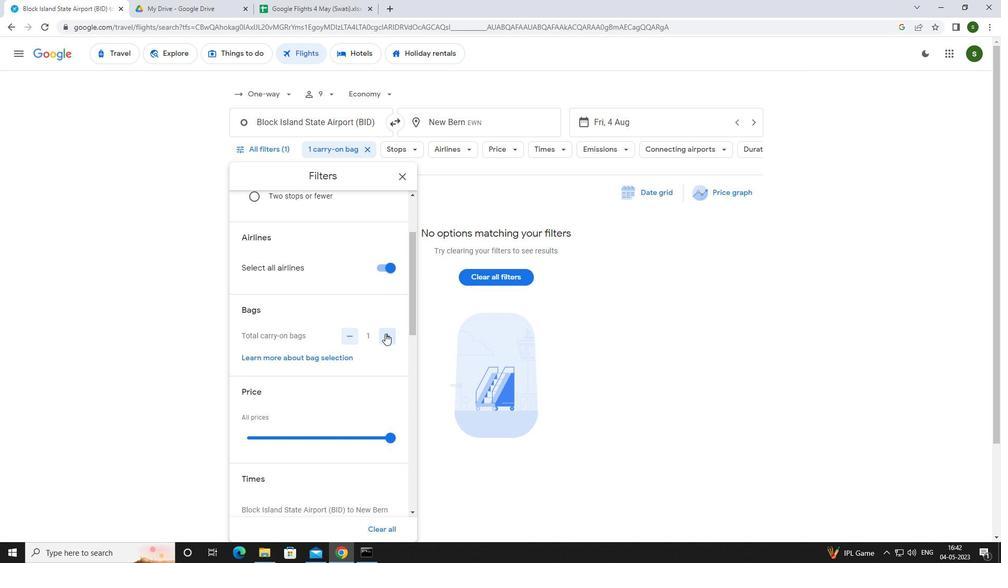 
Action: Mouse moved to (394, 332)
Screenshot: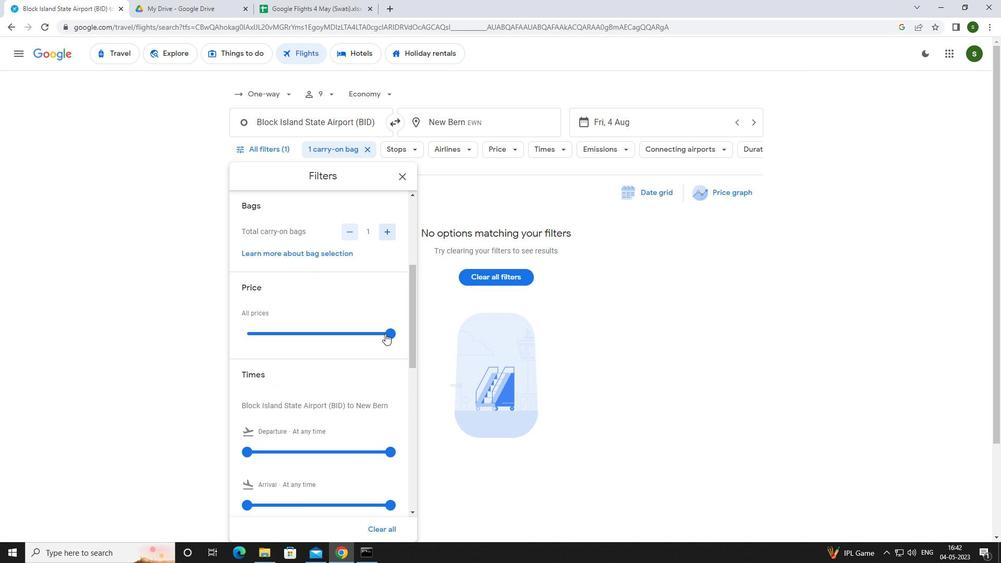 
Action: Mouse pressed left at (394, 332)
Screenshot: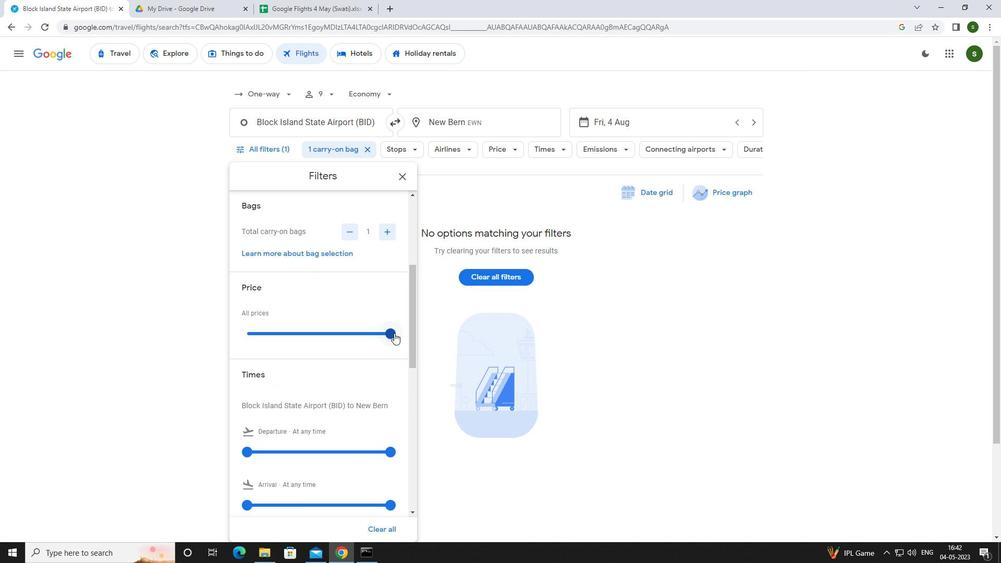 
Action: Mouse scrolled (394, 332) with delta (0, 0)
Screenshot: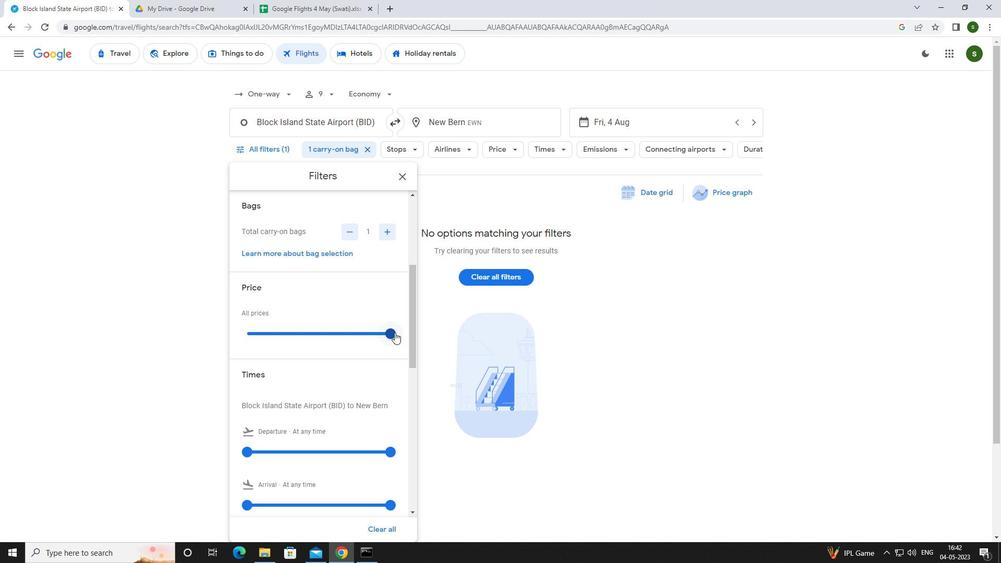 
Action: Mouse scrolled (394, 332) with delta (0, 0)
Screenshot: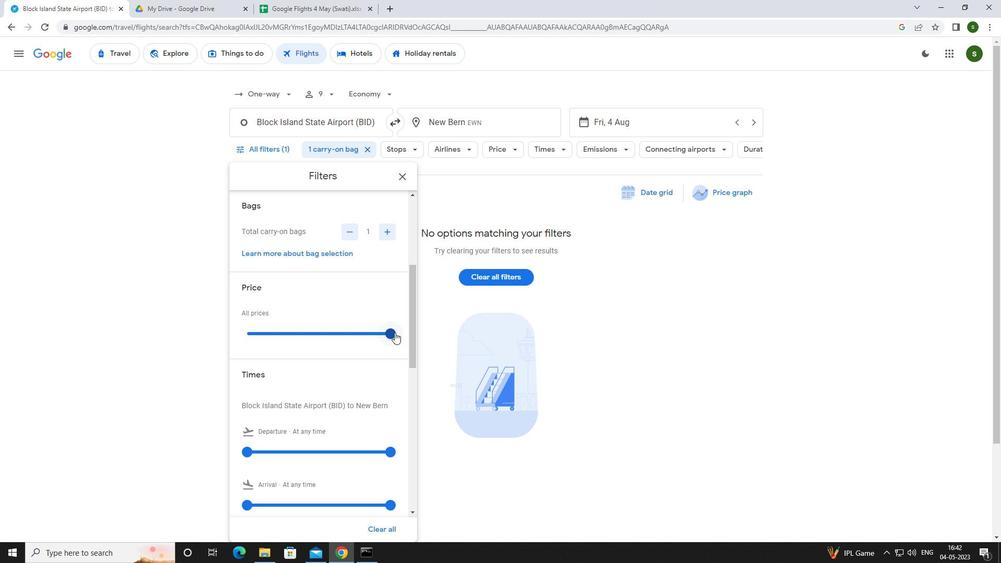 
Action: Mouse moved to (248, 345)
Screenshot: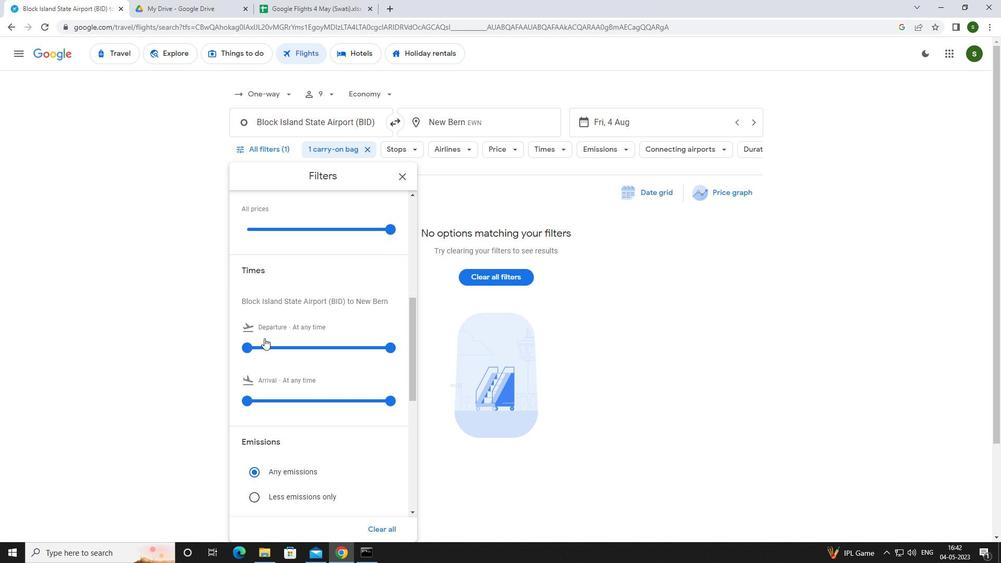 
Action: Mouse pressed left at (248, 345)
Screenshot: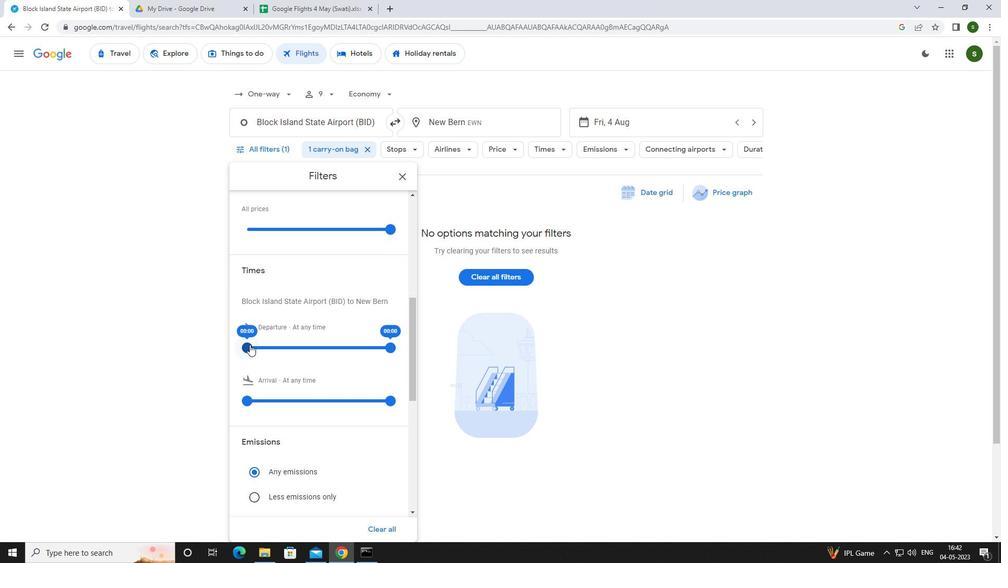 
Action: Mouse moved to (600, 348)
Screenshot: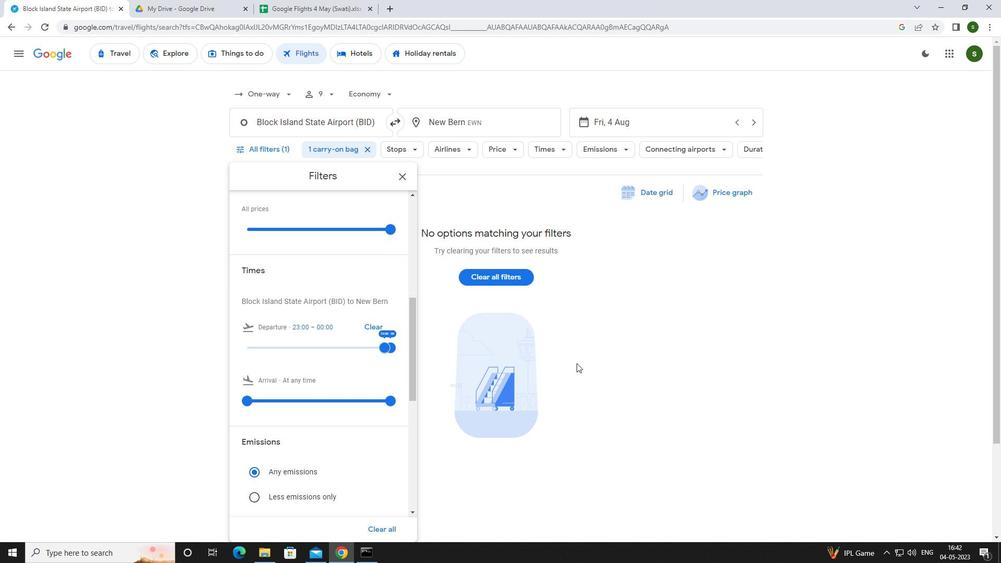 
Action: Mouse pressed left at (600, 348)
Screenshot: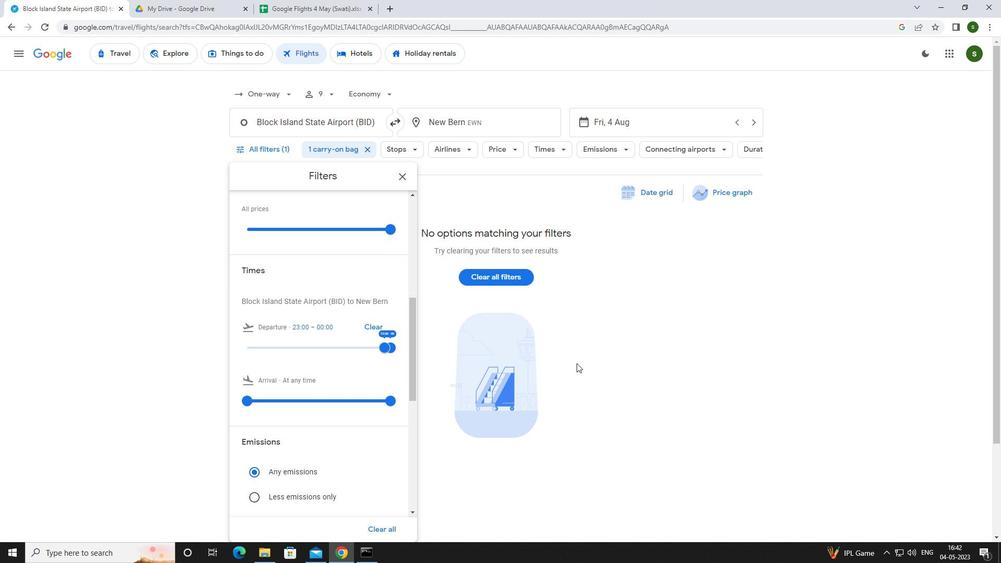 
